 Task: Plan a 3-hour guided stand-up paddleboarding adventure on a serene lake for water sports enthusiasts.
Action: Mouse pressed left at (547, 130)
Screenshot: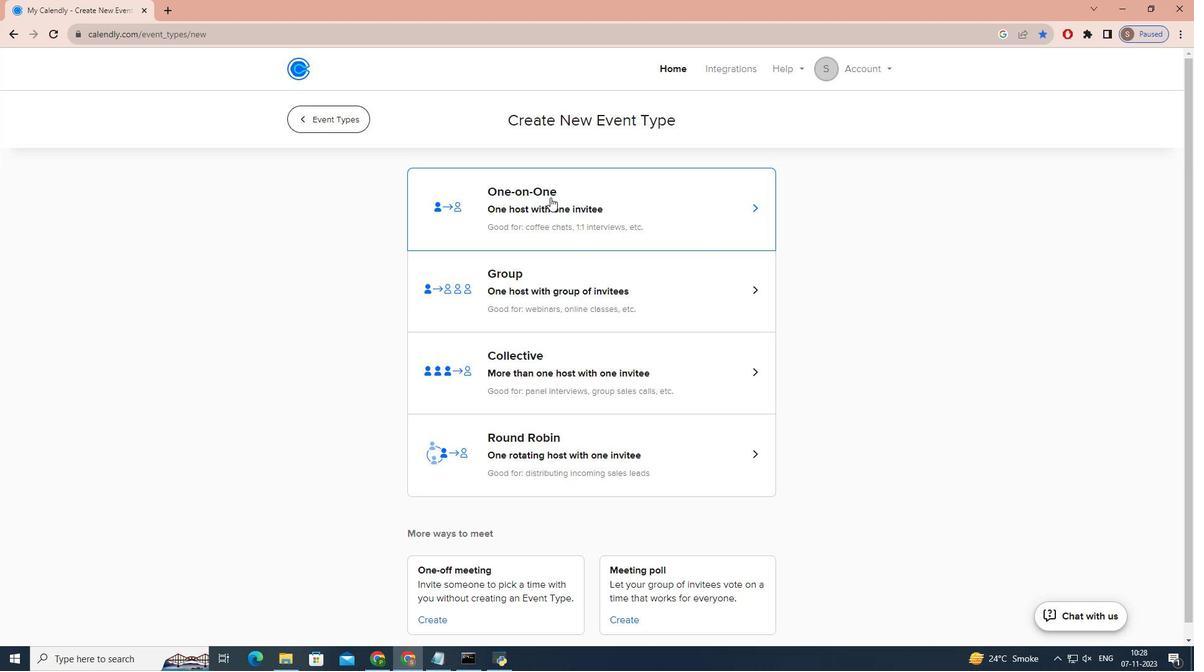 
Action: Key pressed s<Key.caps_lock>ERENE<Key.space><Key.caps_lock>l<Key.caps_lock>AKE<Key.space><Key.caps_lock>s<Key.caps_lock>TAND-<Key.caps_lock>u<Key.caps_lock>P<Key.space><Key.caps_lock>p<Key.caps_lock>ADDLEBOARDING<Key.space><Key.caps_lock>a<Key.caps_lock>DVENTURE
Screenshot: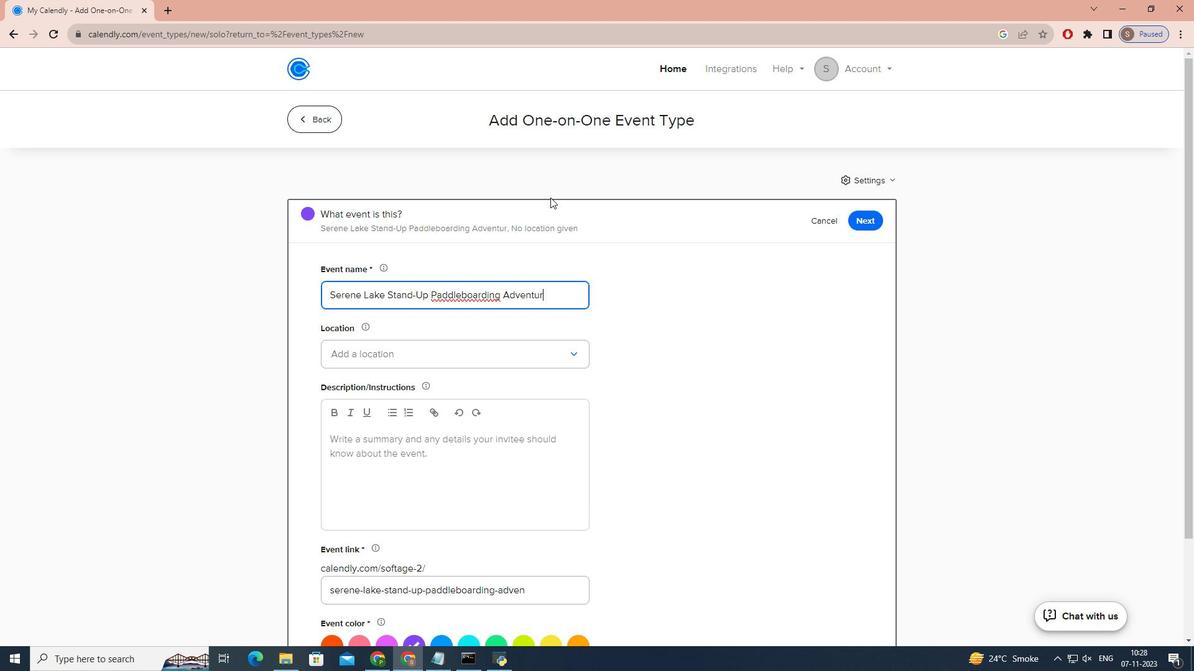 
Action: Mouse moved to (454, 245)
Screenshot: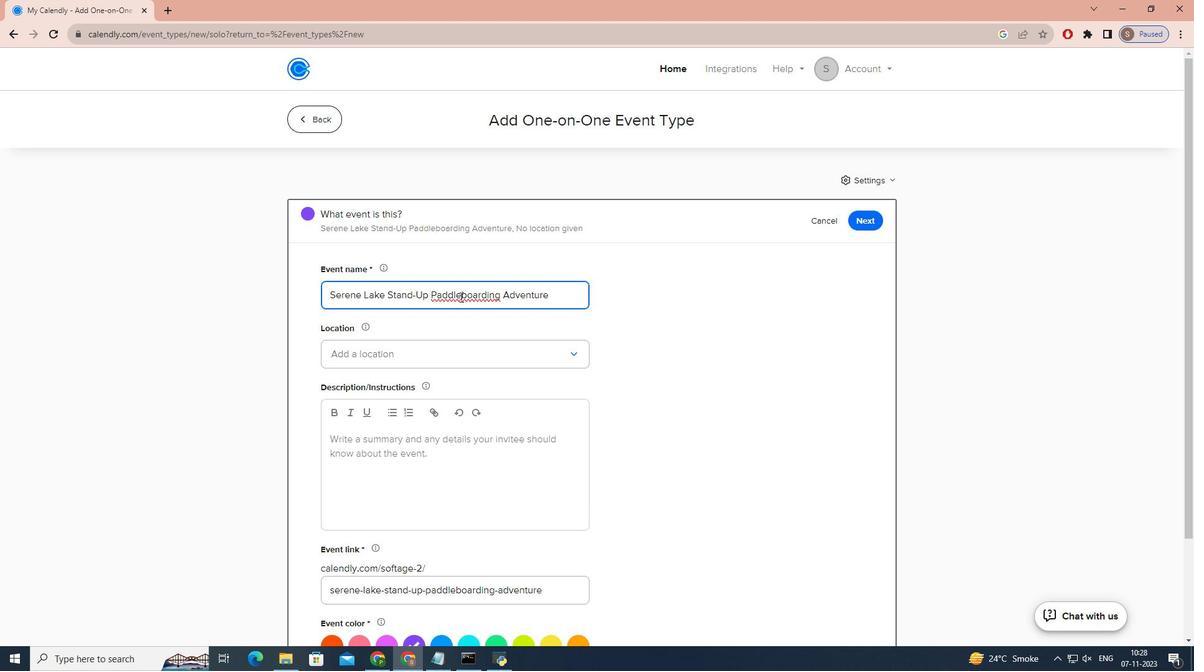 
Action: Mouse pressed left at (454, 245)
Screenshot: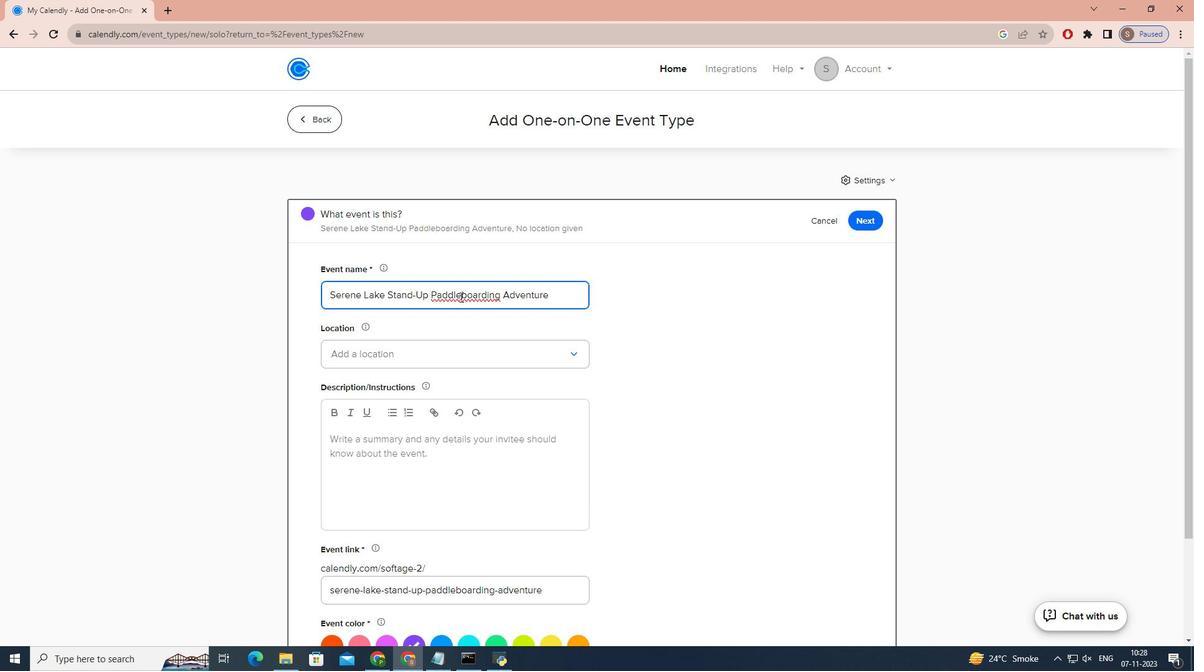 
Action: Mouse moved to (454, 246)
Screenshot: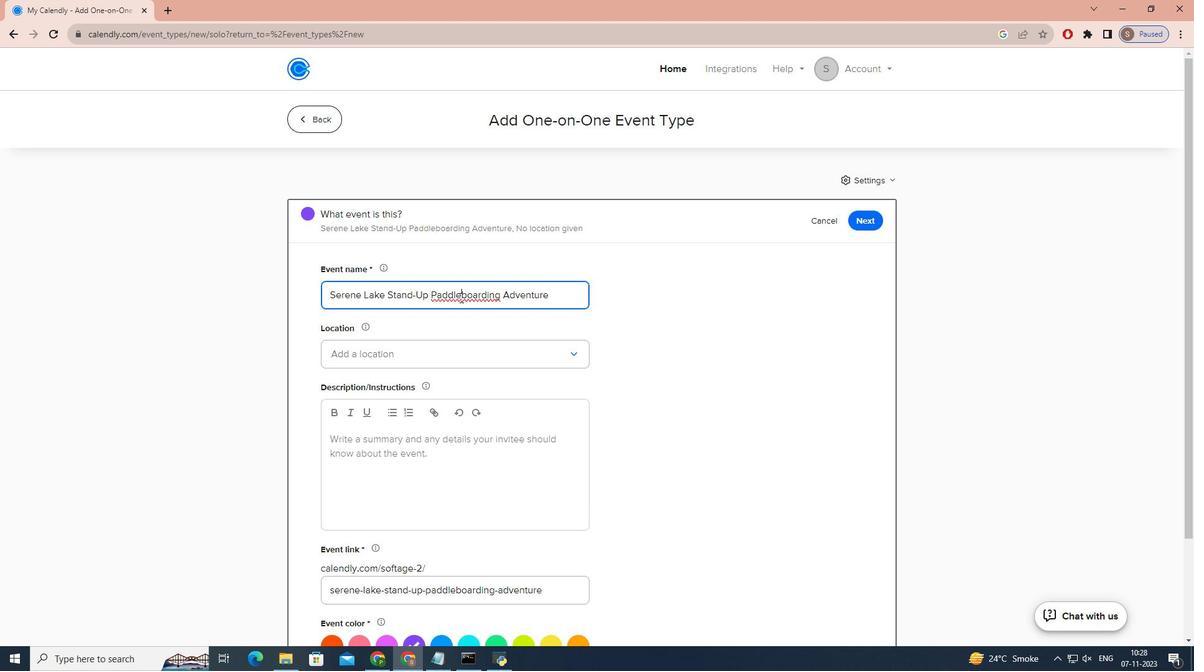 
Action: Key pressed <Key.space>
Screenshot: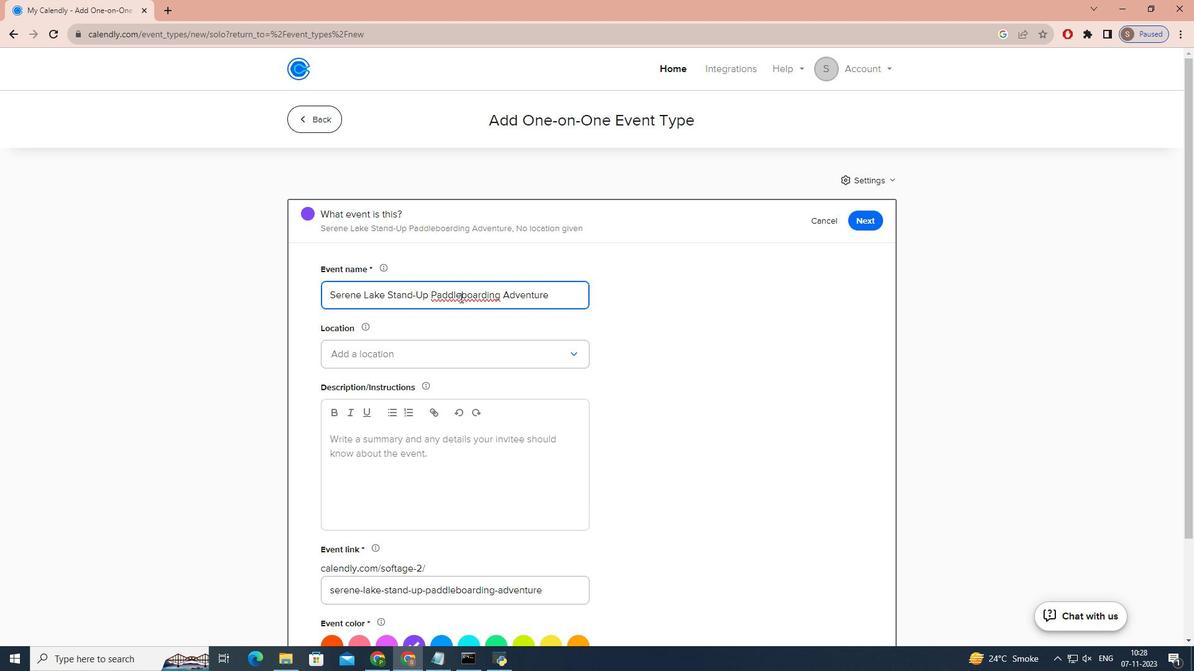 
Action: Mouse moved to (463, 246)
Screenshot: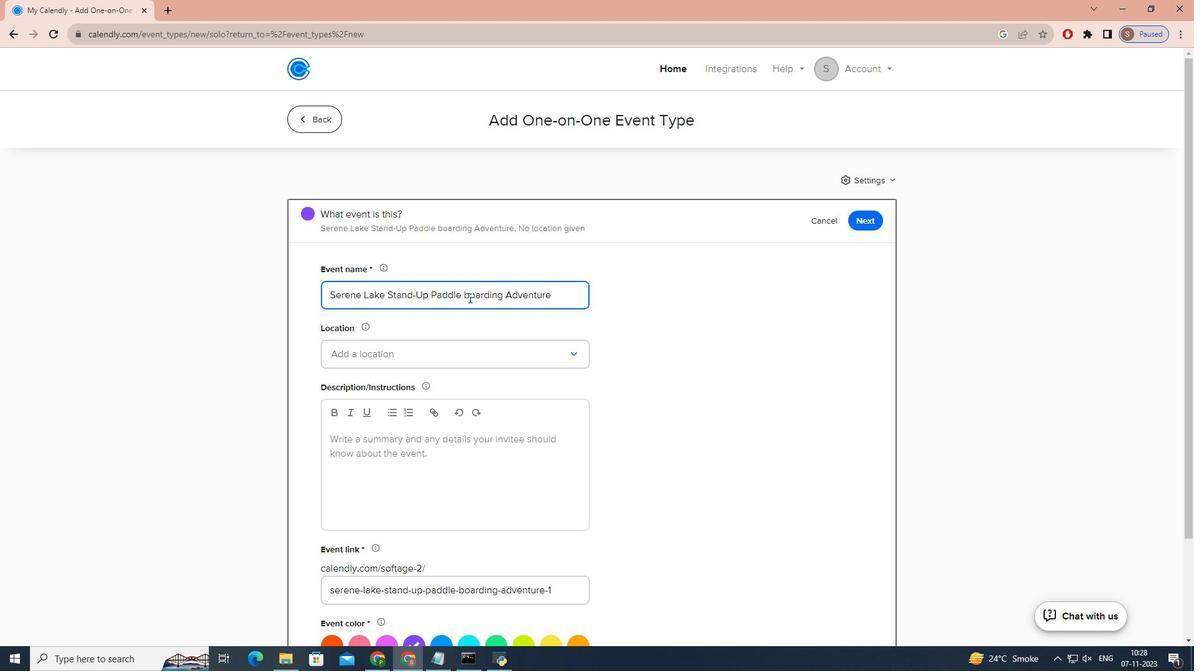 
Action: Mouse pressed left at (463, 246)
Screenshot: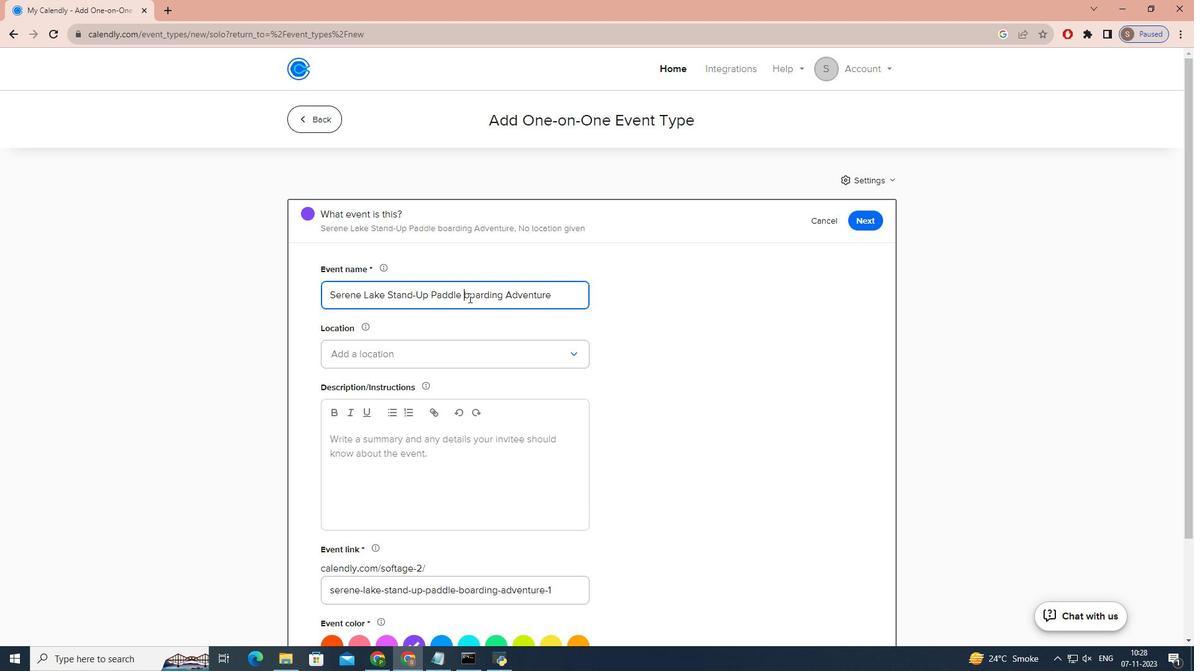 
Action: Mouse moved to (466, 245)
Screenshot: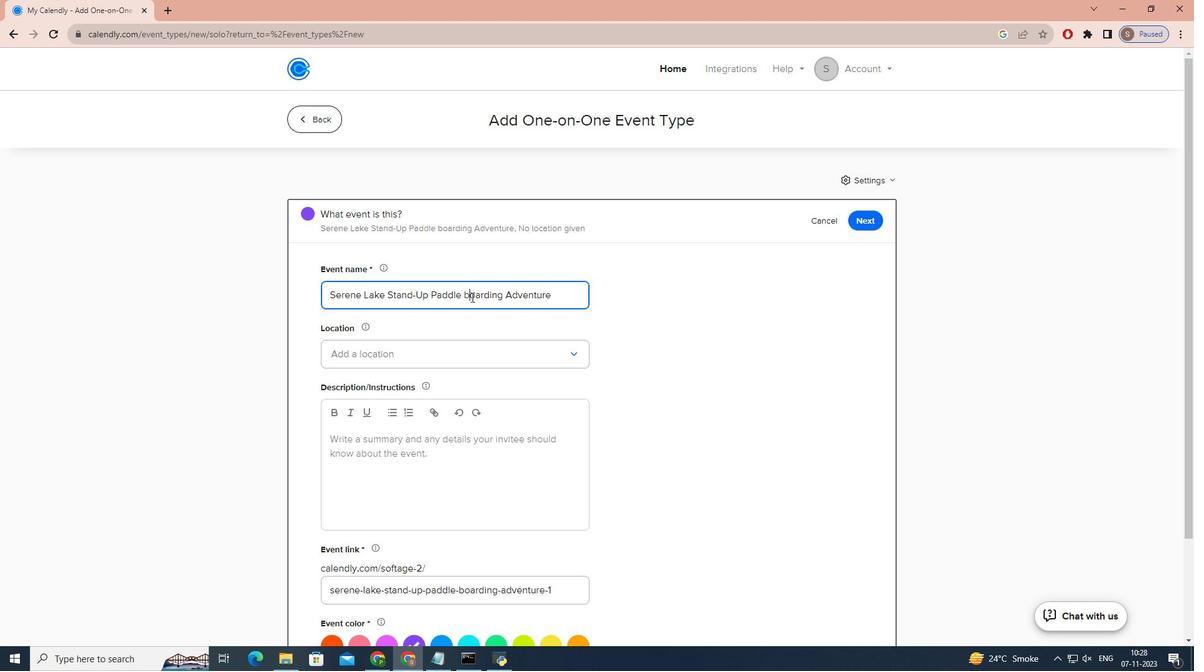 
Action: Key pressed <Key.backspace><Key.caps_lock>b
Screenshot: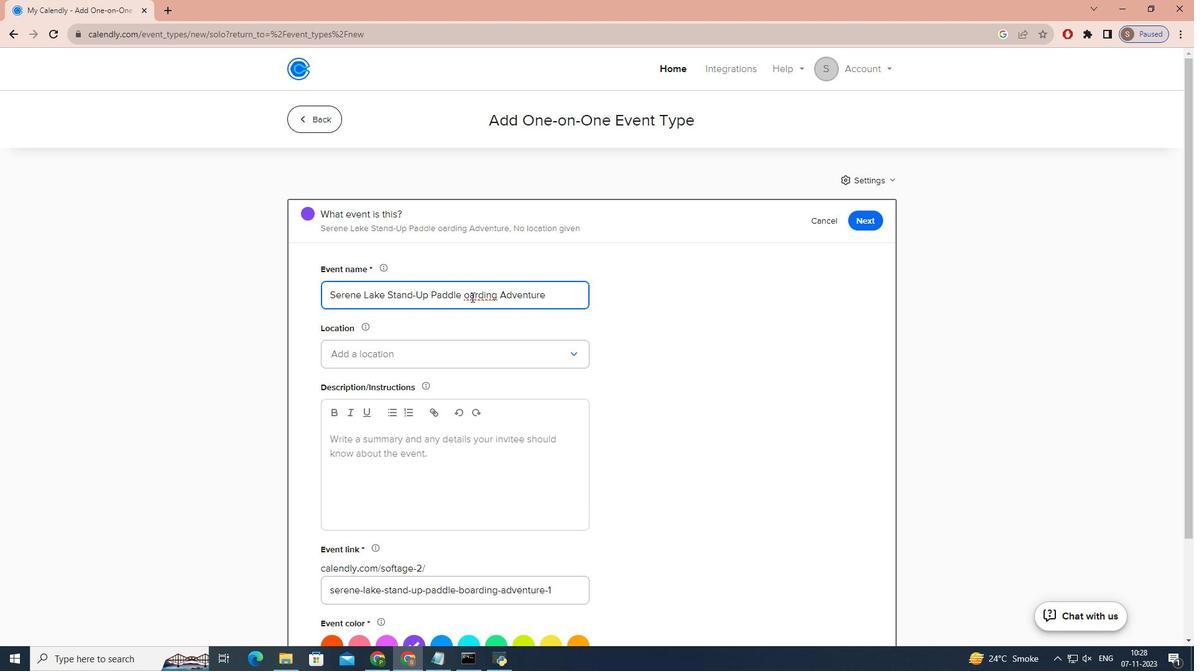 
Action: Mouse moved to (463, 248)
Screenshot: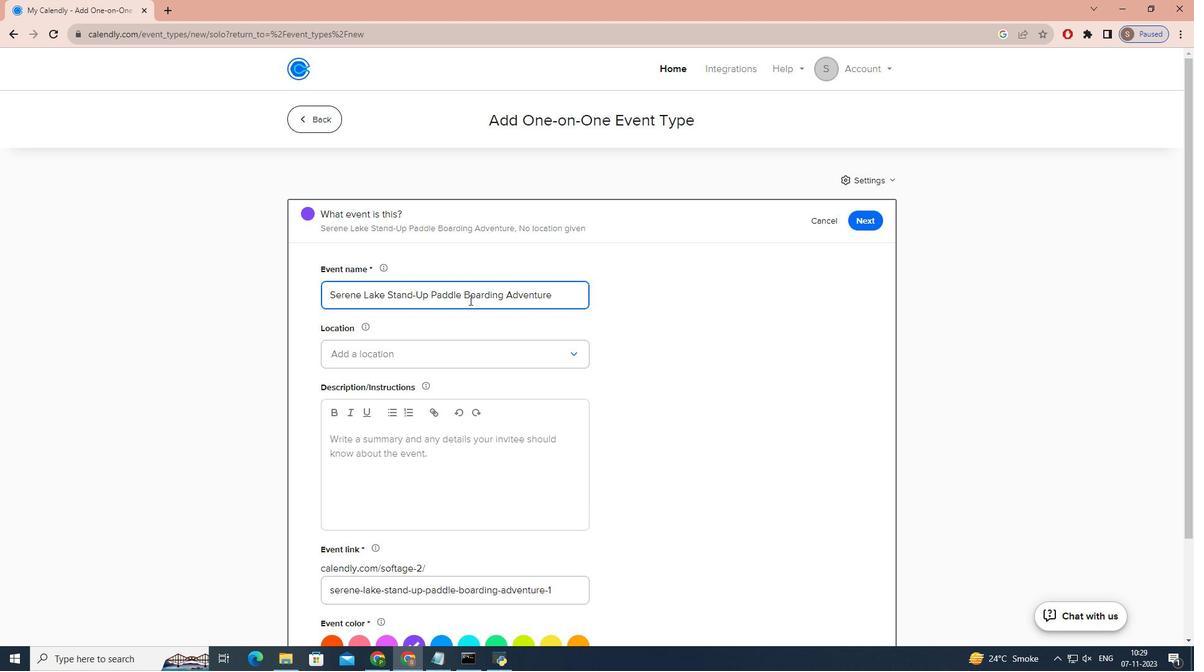 
Action: Key pressed <Key.backspace><Key.backspace>-b<Key.backspace><Key.caps_lock>B
Screenshot: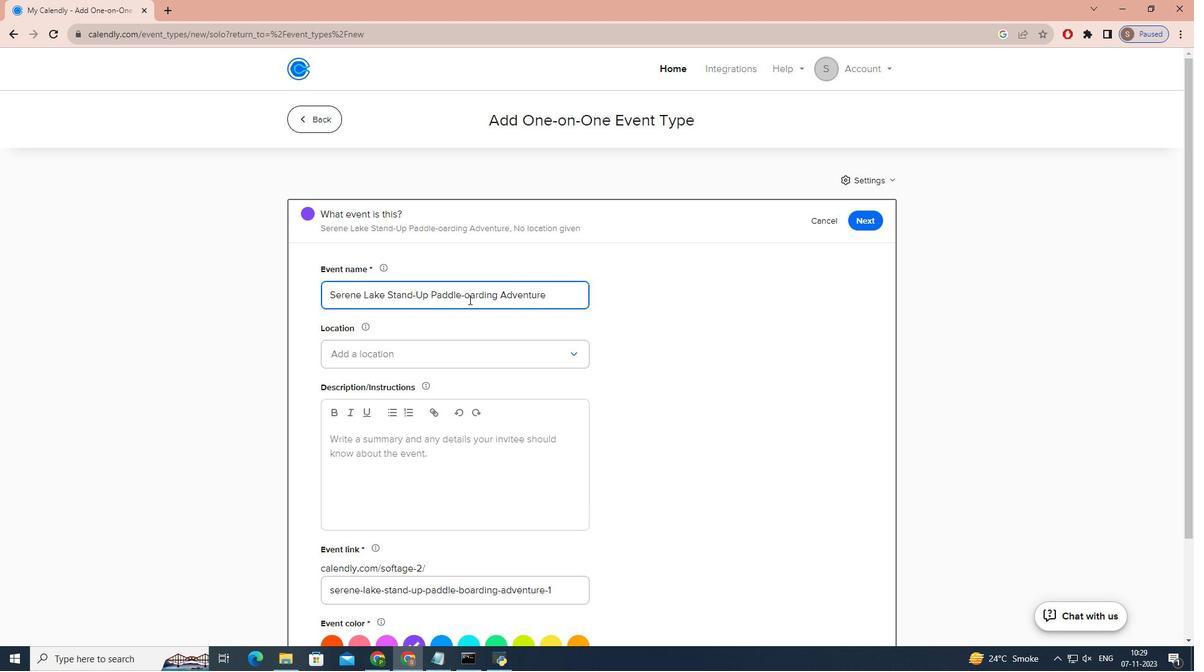 
Action: Mouse moved to (439, 320)
Screenshot: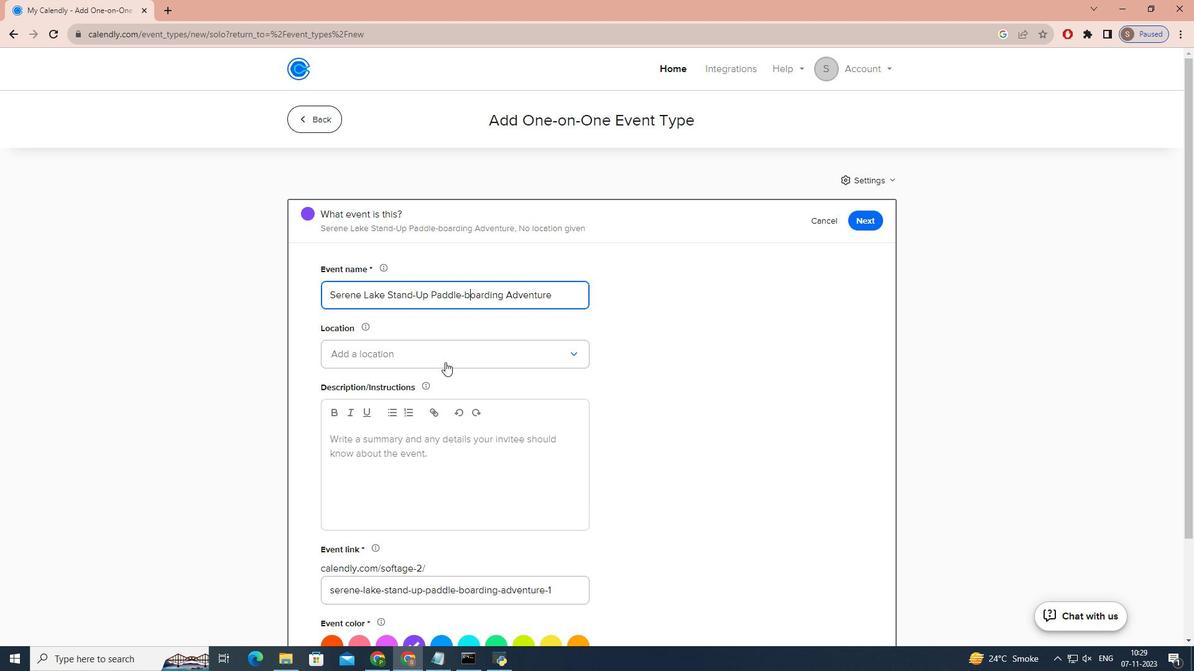 
Action: Mouse pressed left at (439, 320)
Screenshot: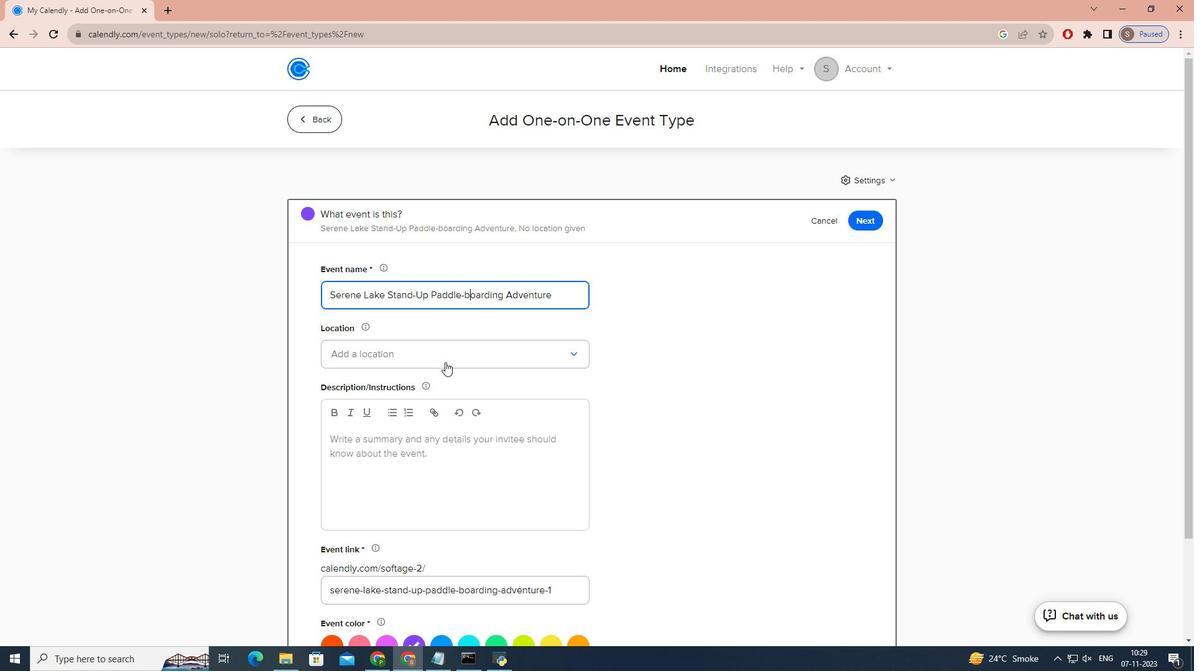
Action: Mouse moved to (425, 359)
Screenshot: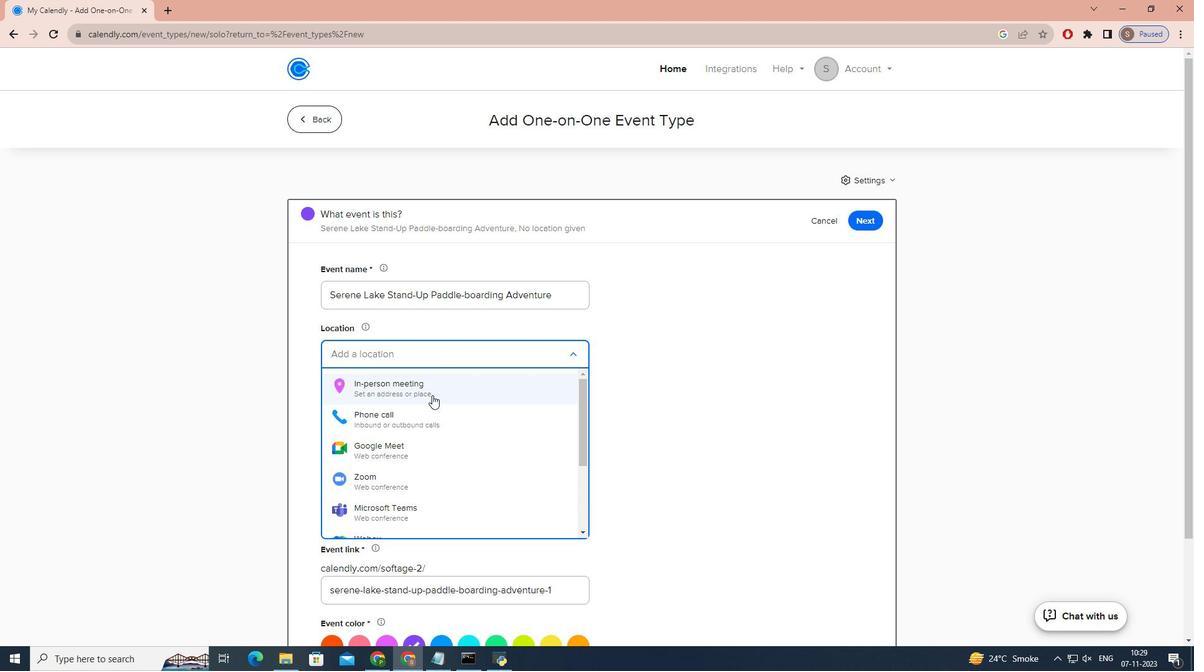 
Action: Mouse pressed left at (425, 359)
Screenshot: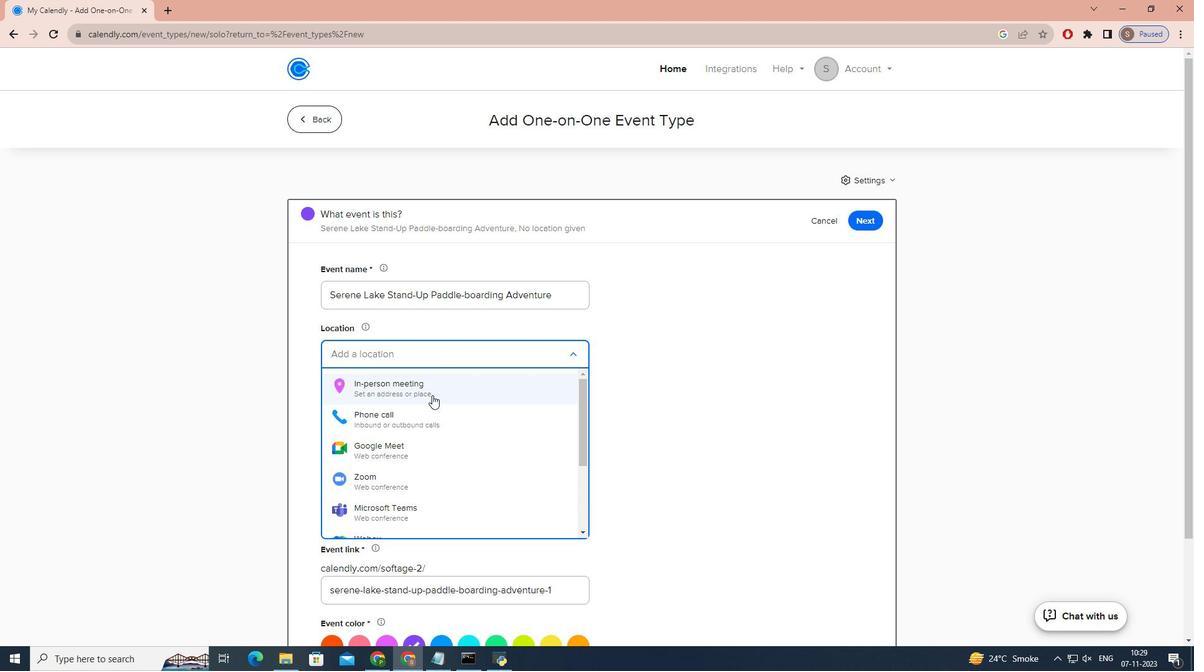 
Action: Mouse moved to (525, 142)
Screenshot: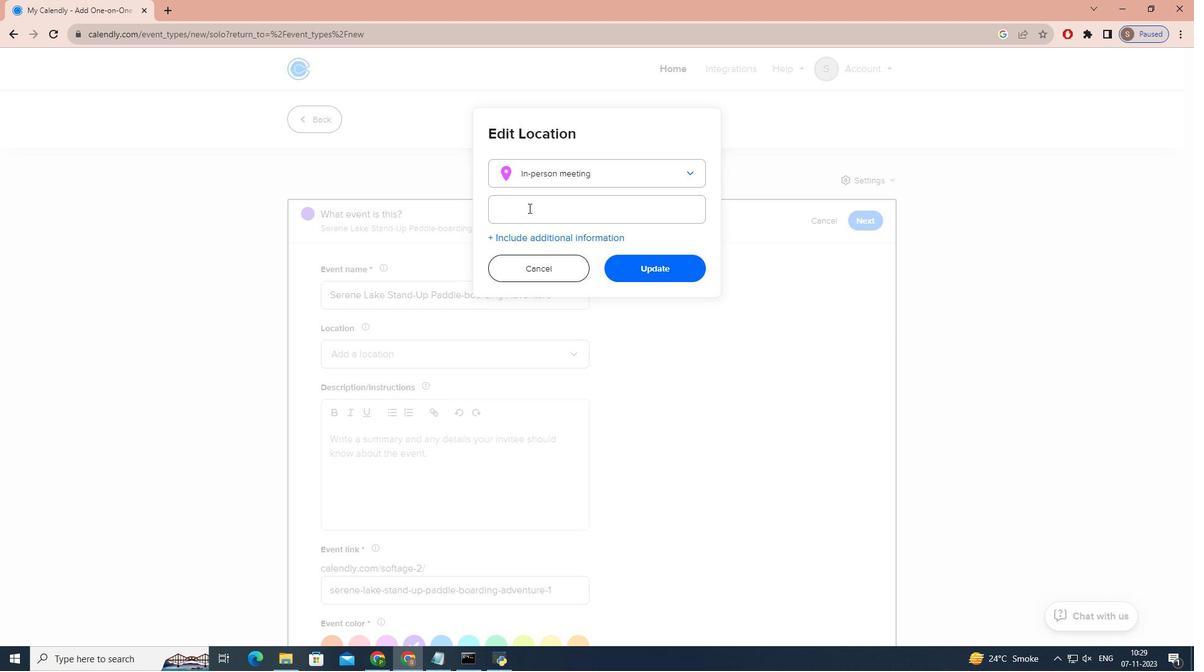 
Action: Mouse pressed left at (525, 142)
Screenshot: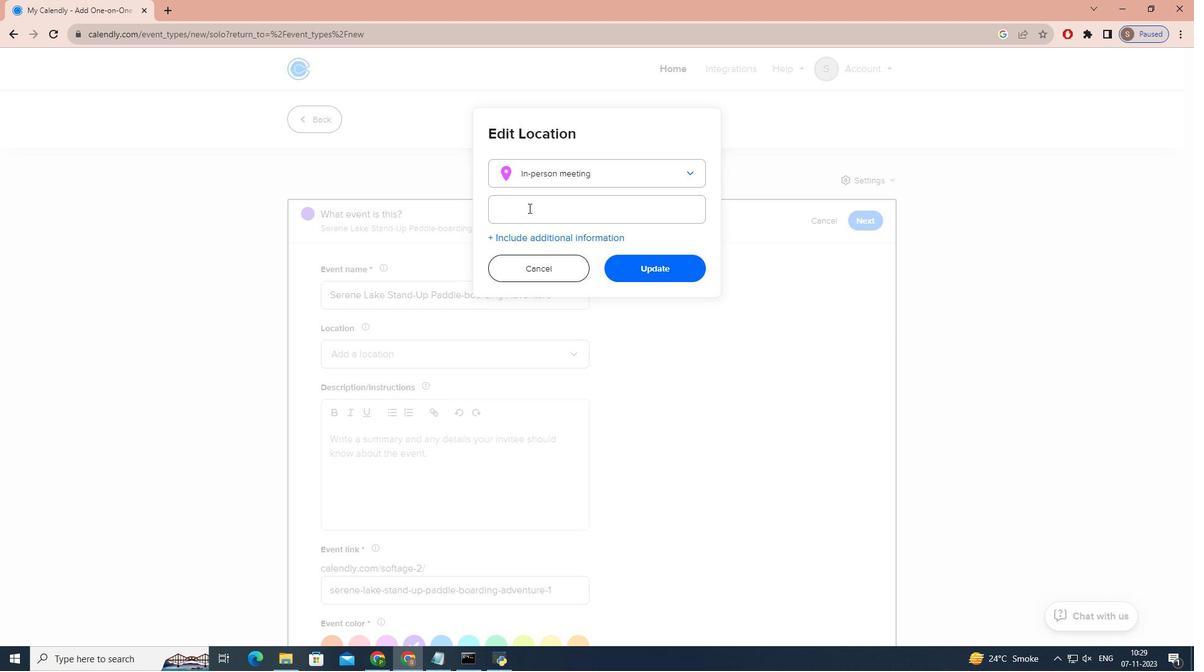 
Action: Key pressed <Key.caps_lock>c<Key.caps_lock>RYSTAL<Key.space><Key.caps_lock>l<Key.caps_lock>AKE,<Key.space><Key.caps_lock>s<Key.caps_lock>AN<Key.space><Key.caps_lock>j<Key.caps_lock>UAN<Key.space><Key.caps_lock>n<Key.caps_lock>ATIONAL<Key.space><Key.caps_lock>f<Key.caps_lock>OREST,<Key.space><Key.caps_lock>c<Key.caps_lock>OLORADO
Screenshot: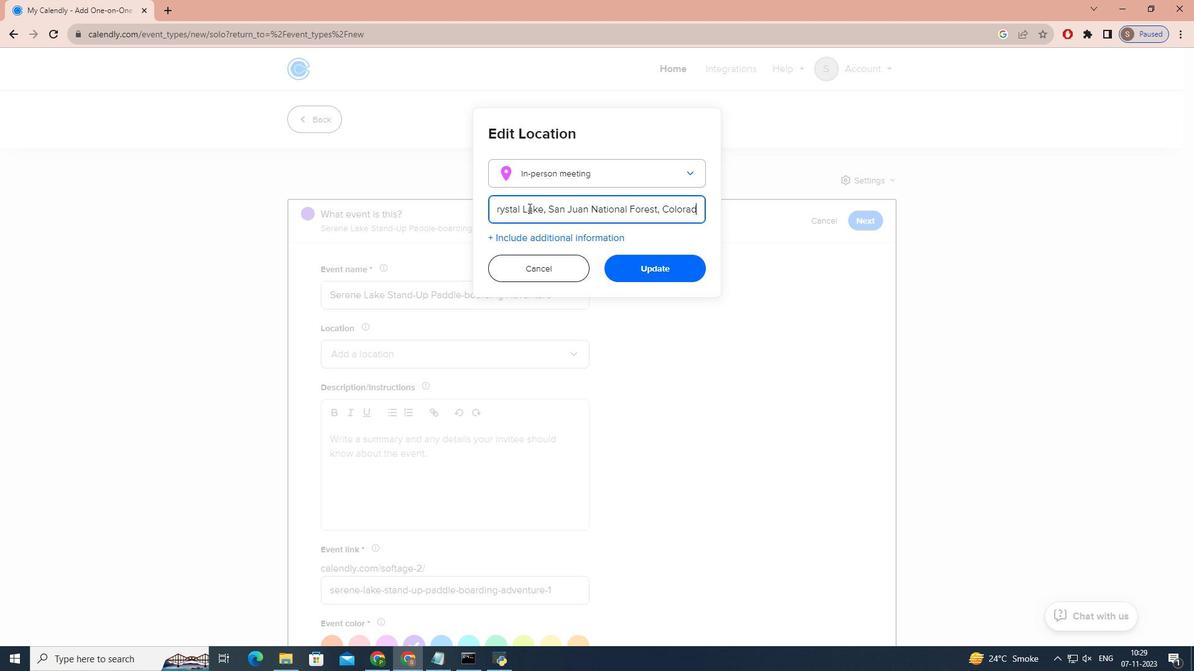 
Action: Mouse moved to (672, 224)
Screenshot: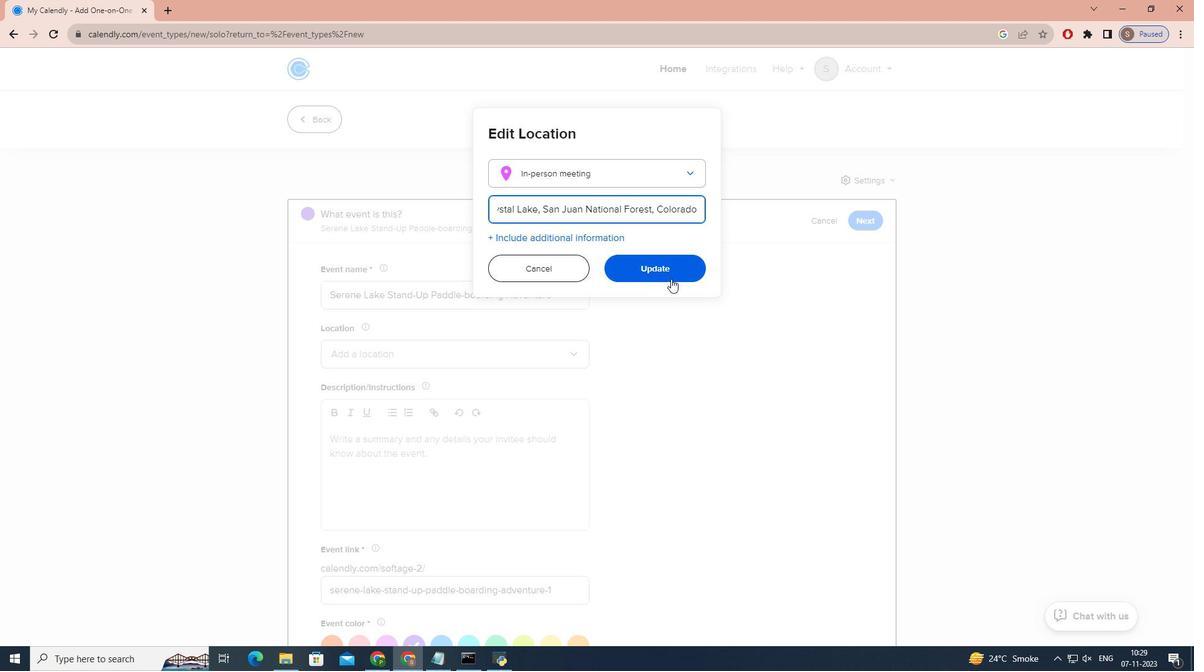 
Action: Mouse pressed left at (672, 224)
Screenshot: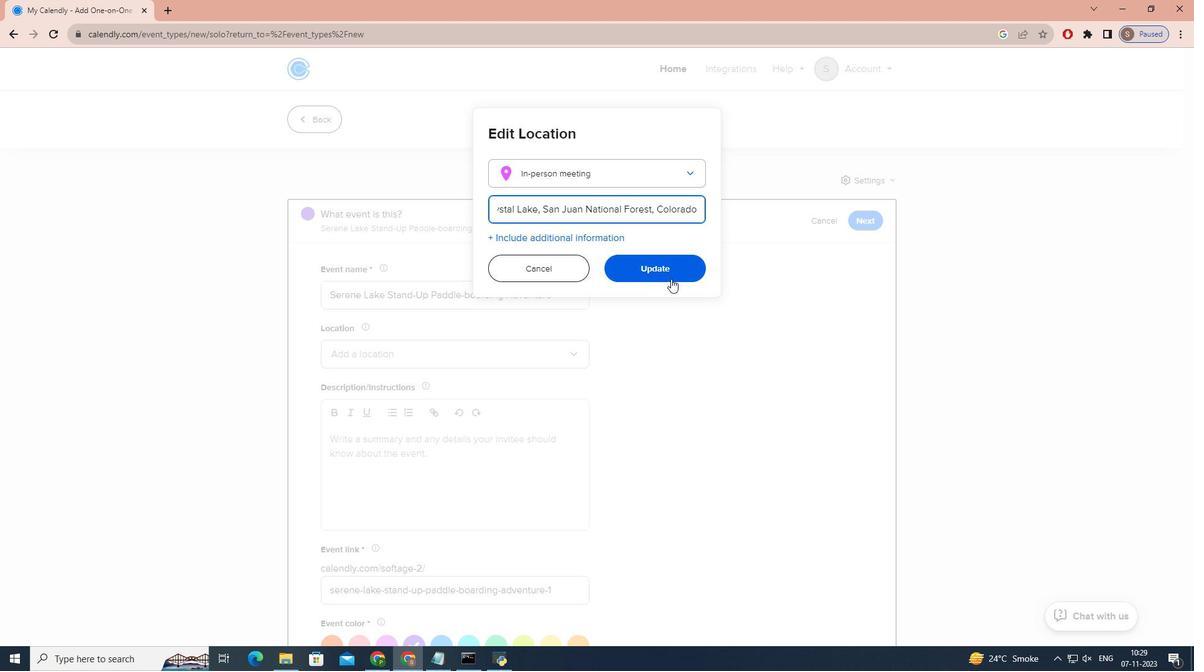 
Action: Mouse moved to (435, 462)
Screenshot: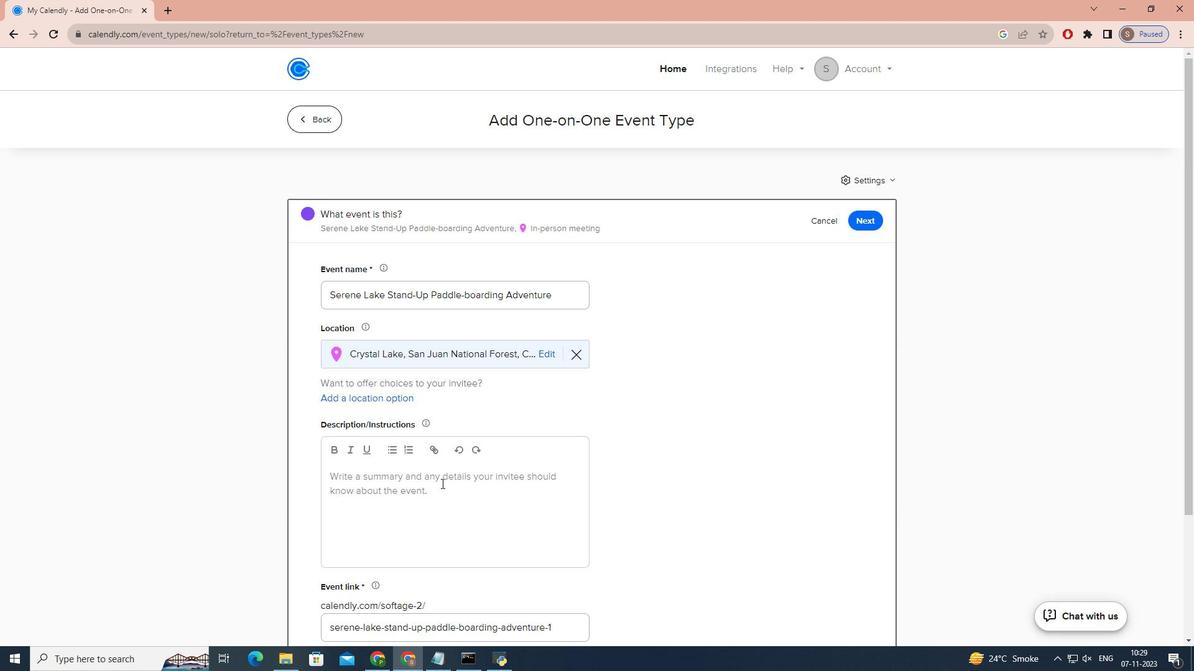 
Action: Mouse pressed left at (435, 462)
Screenshot: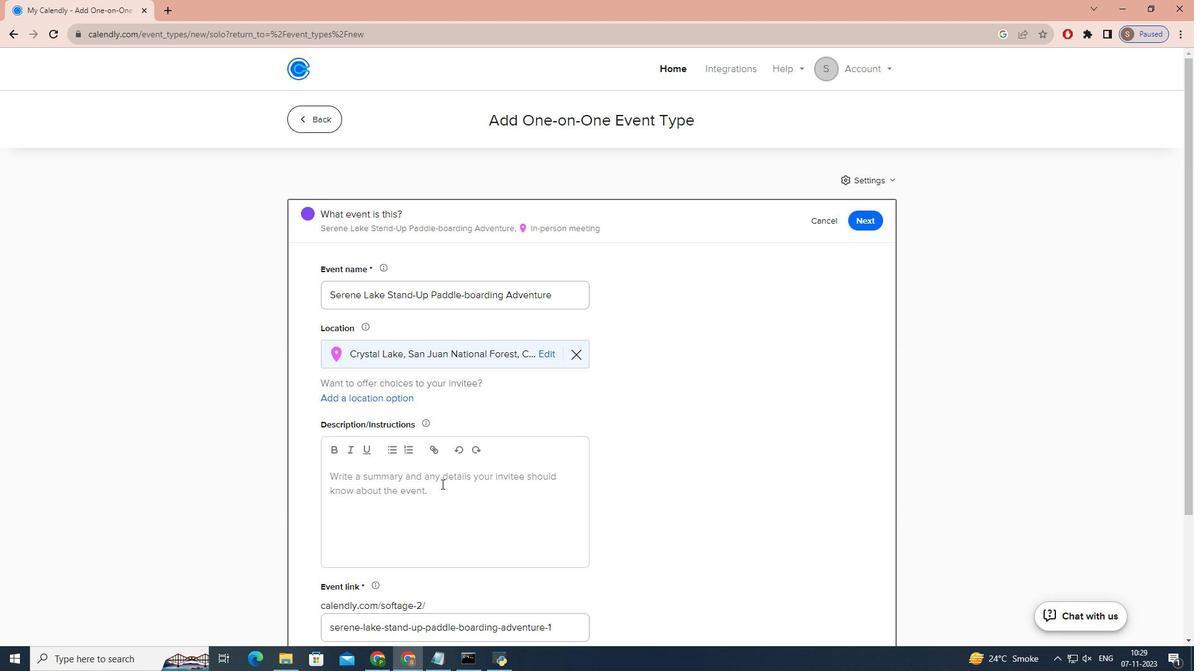 
Action: Mouse moved to (437, 463)
Screenshot: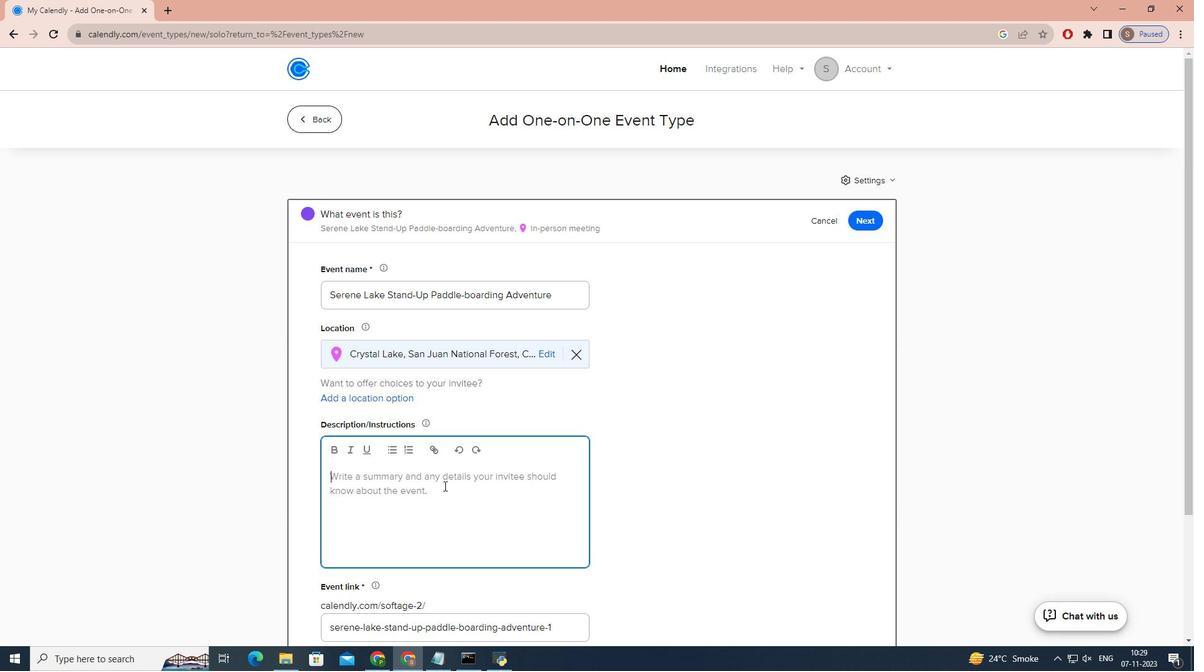 
Action: Key pressed <Key.caps_lock>d<Key.caps_lock>IVE<Key.space>INTO<Key.space>A<Key.space>WORLD<Key.space>OF<Key.space>SERENITY<Key.space>AND<Key.space>ADVENTURE<Key.space>WITH<Key.space>OUR<Key.space>GUIDED<Key.space>STAND-UP<Key.space>PADDLEBOARDING<Key.space>EXPERIECNE
Screenshot: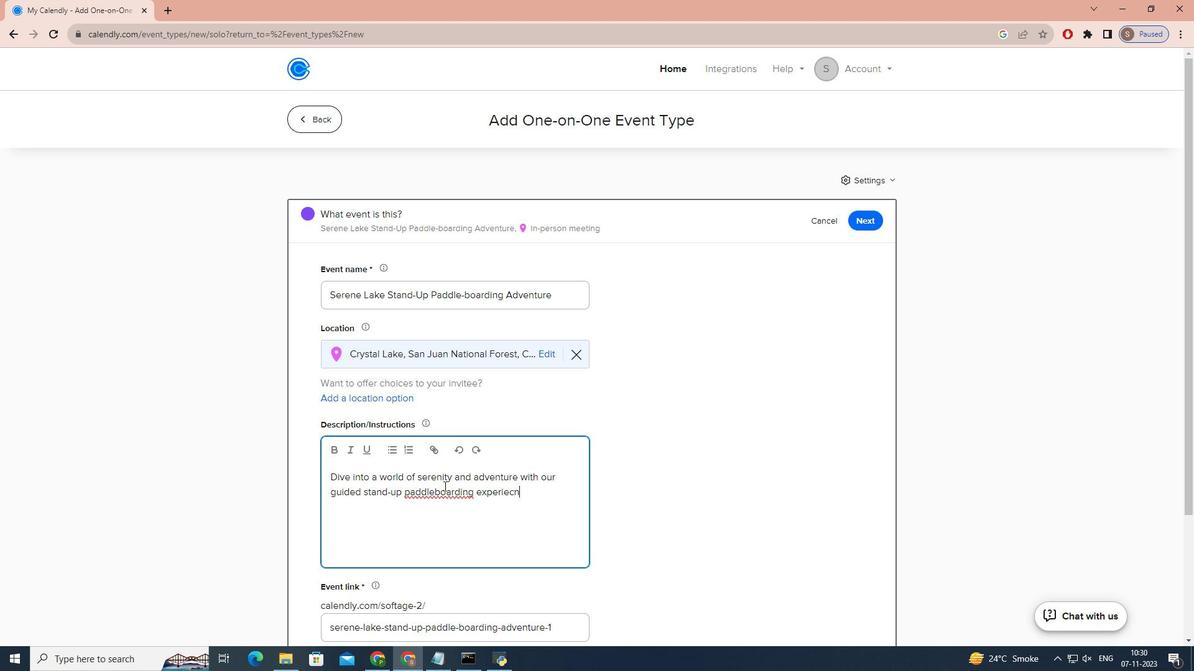 
Action: Mouse moved to (424, 468)
Screenshot: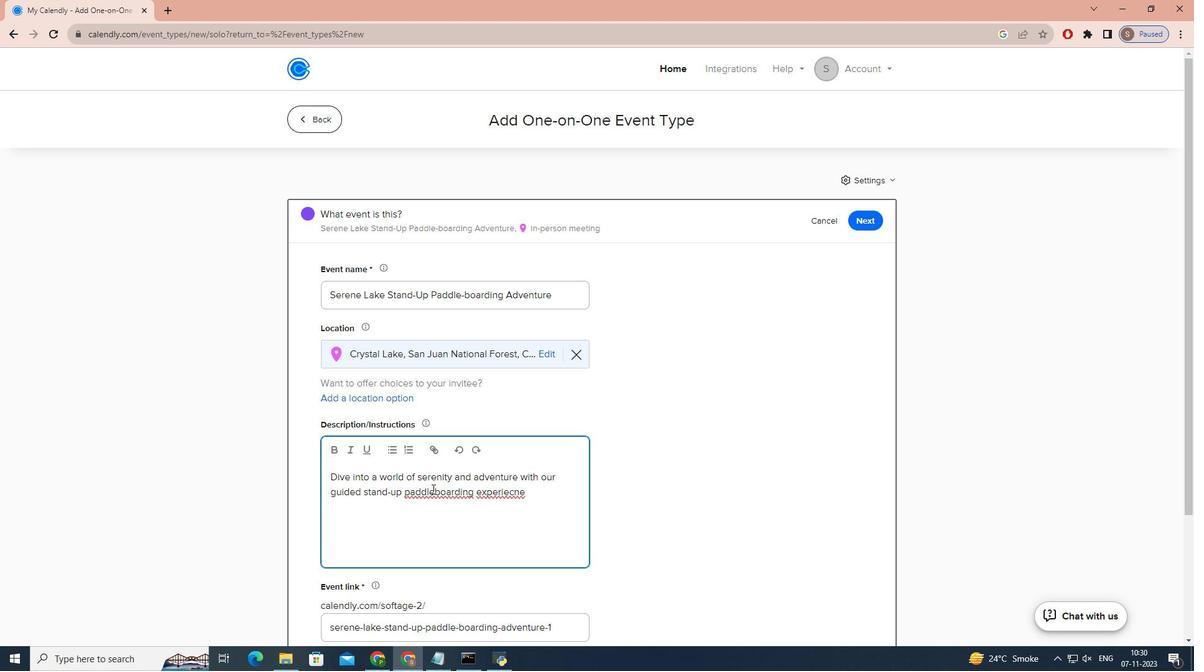 
Action: Mouse pressed left at (424, 468)
Screenshot: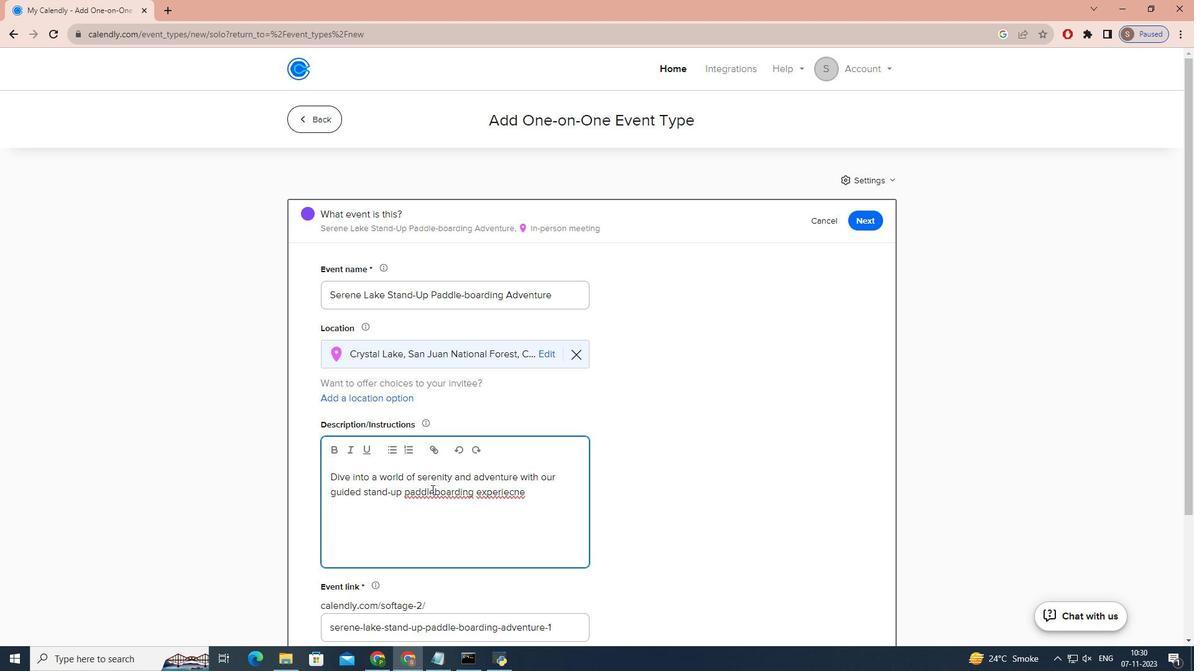 
Action: Mouse moved to (431, 472)
Screenshot: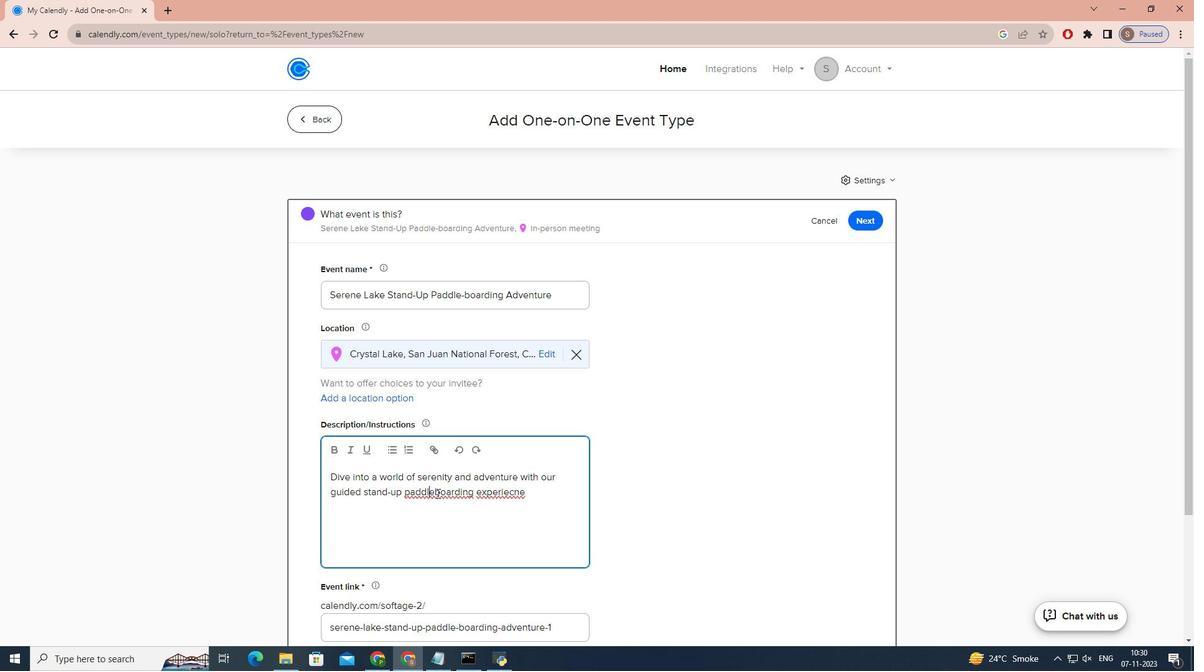 
Action: Mouse pressed left at (431, 472)
Screenshot: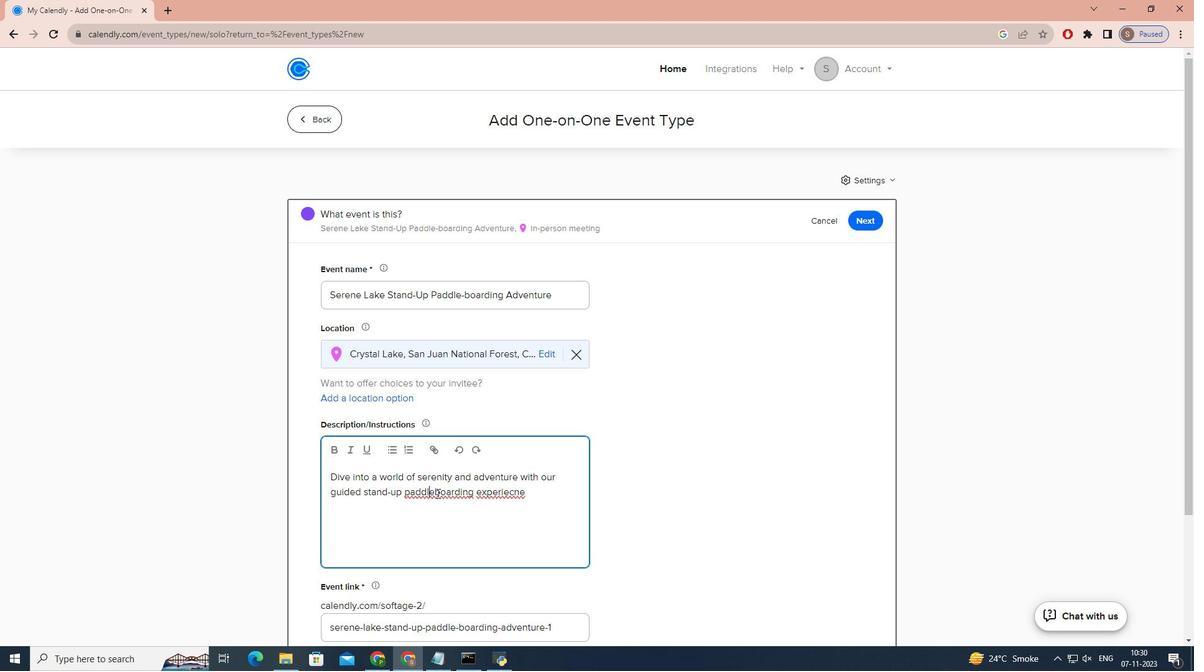 
Action: Mouse moved to (427, 472)
Screenshot: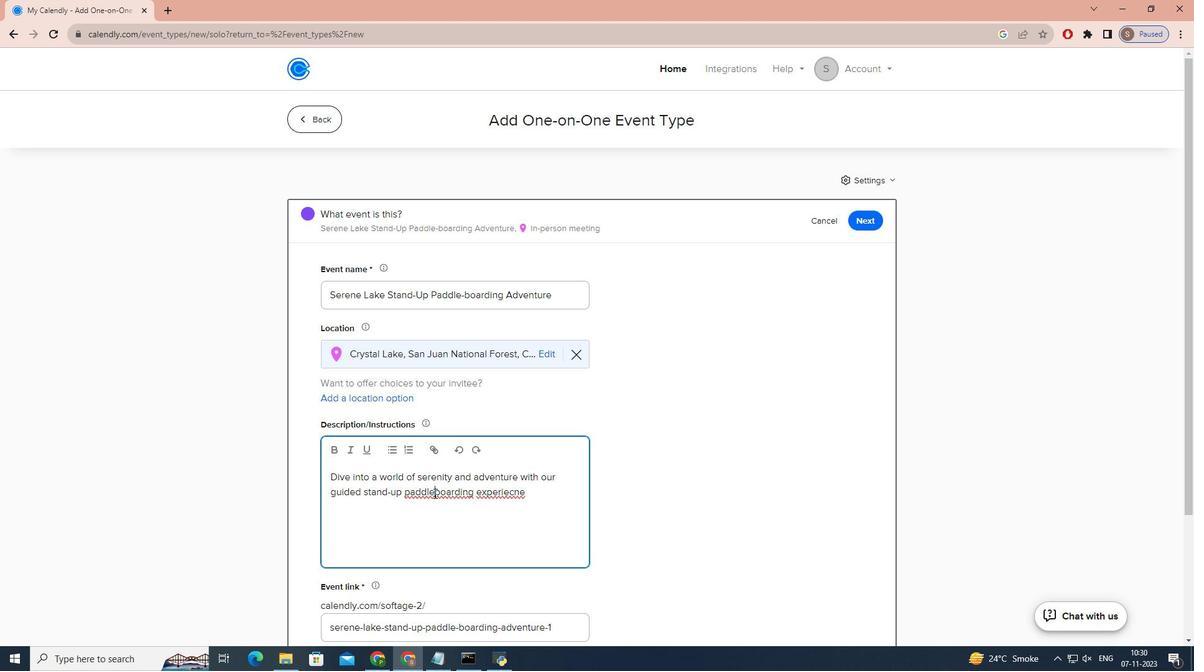 
Action: Key pressed -
Screenshot: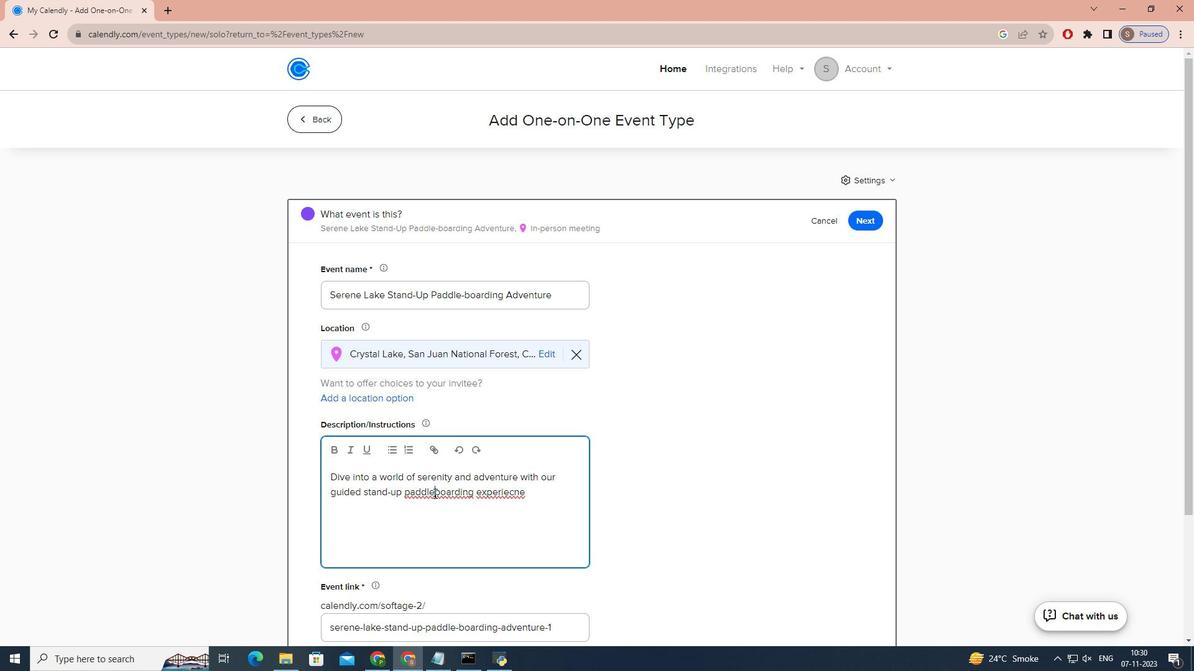 
Action: Mouse moved to (513, 472)
Screenshot: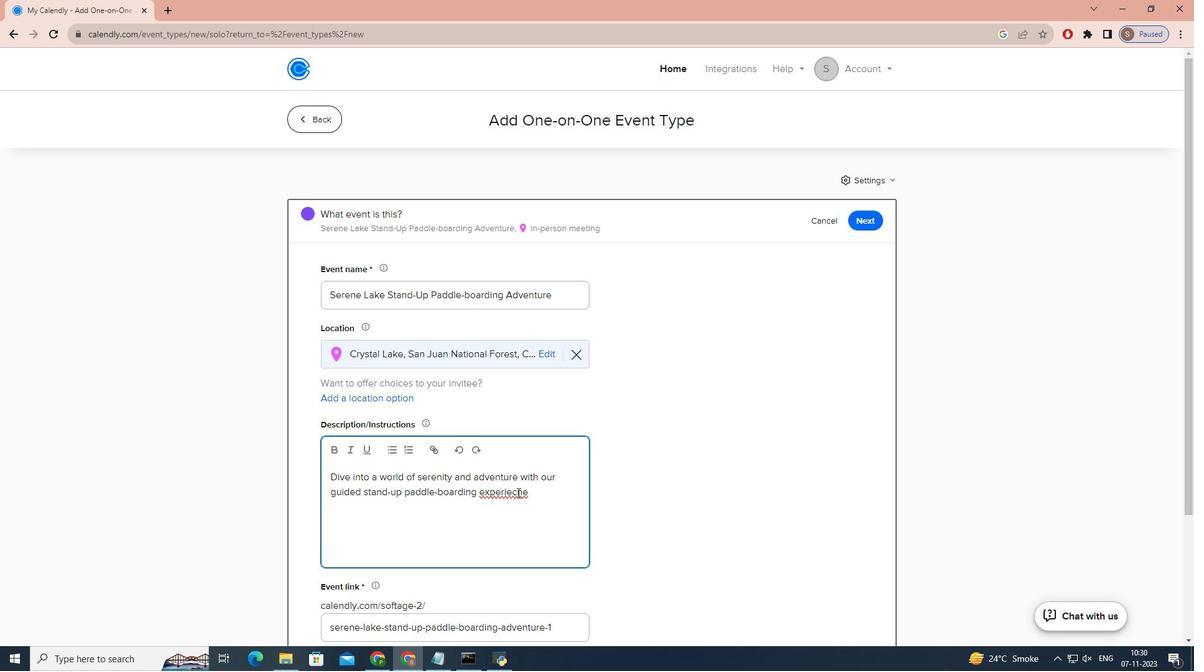 
Action: Mouse pressed left at (513, 472)
Screenshot: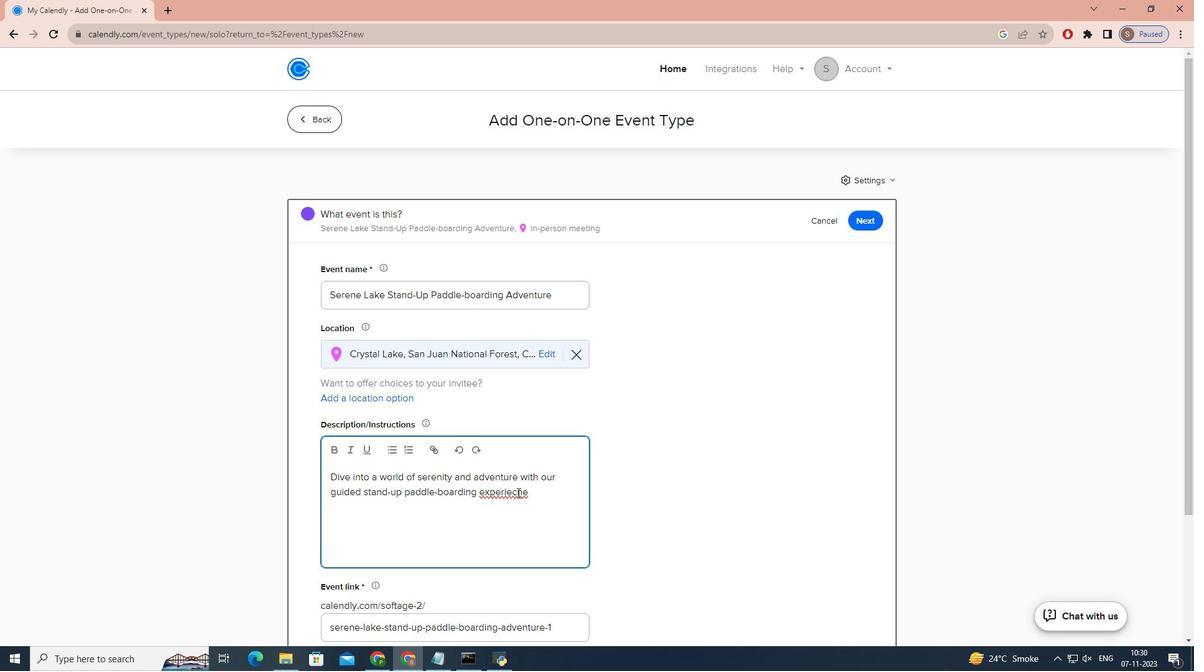 
Action: Key pressed <Key.backspace><Key.right>C
Screenshot: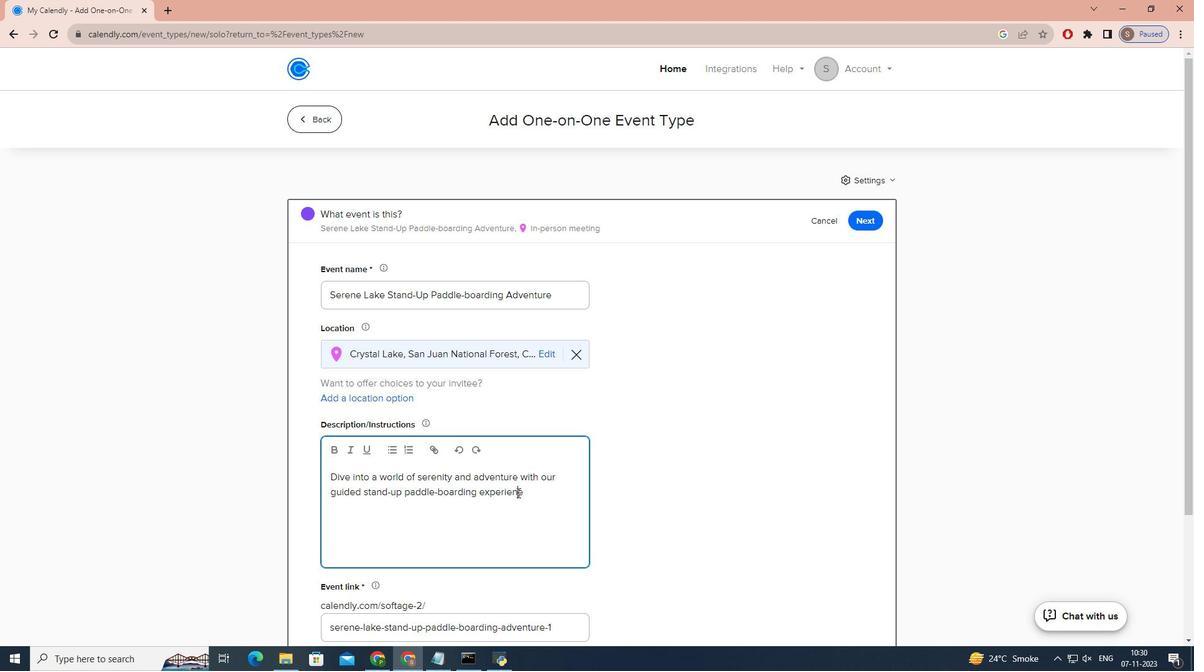 
Action: Mouse moved to (538, 480)
Screenshot: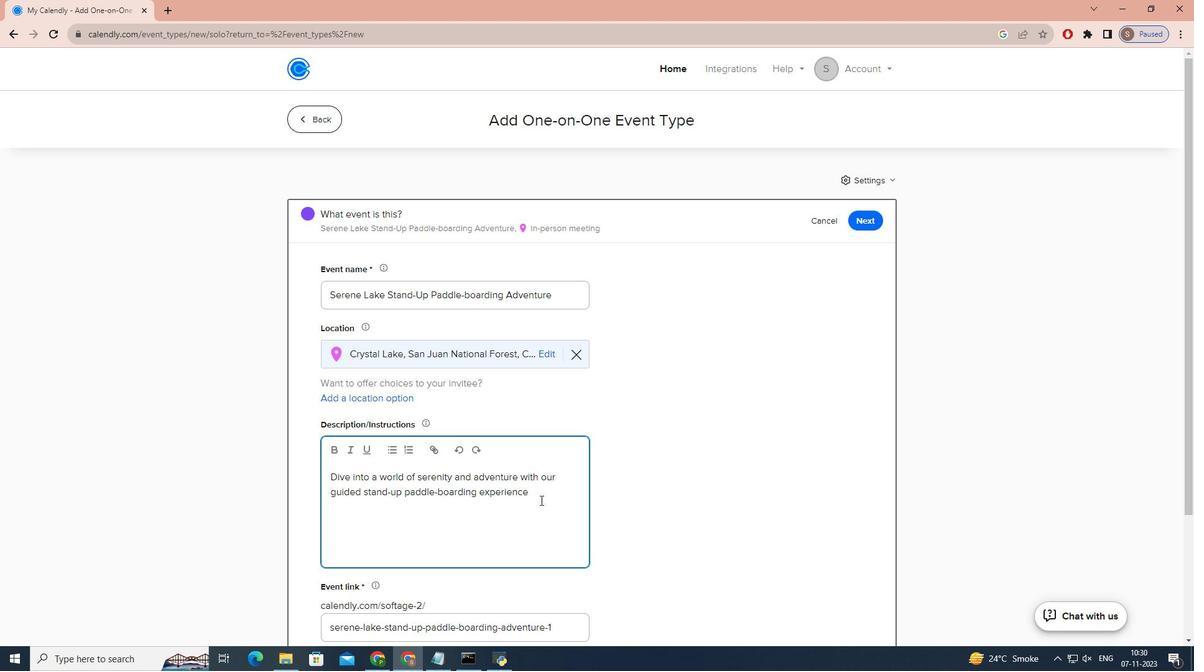
Action: Mouse pressed left at (538, 480)
Screenshot: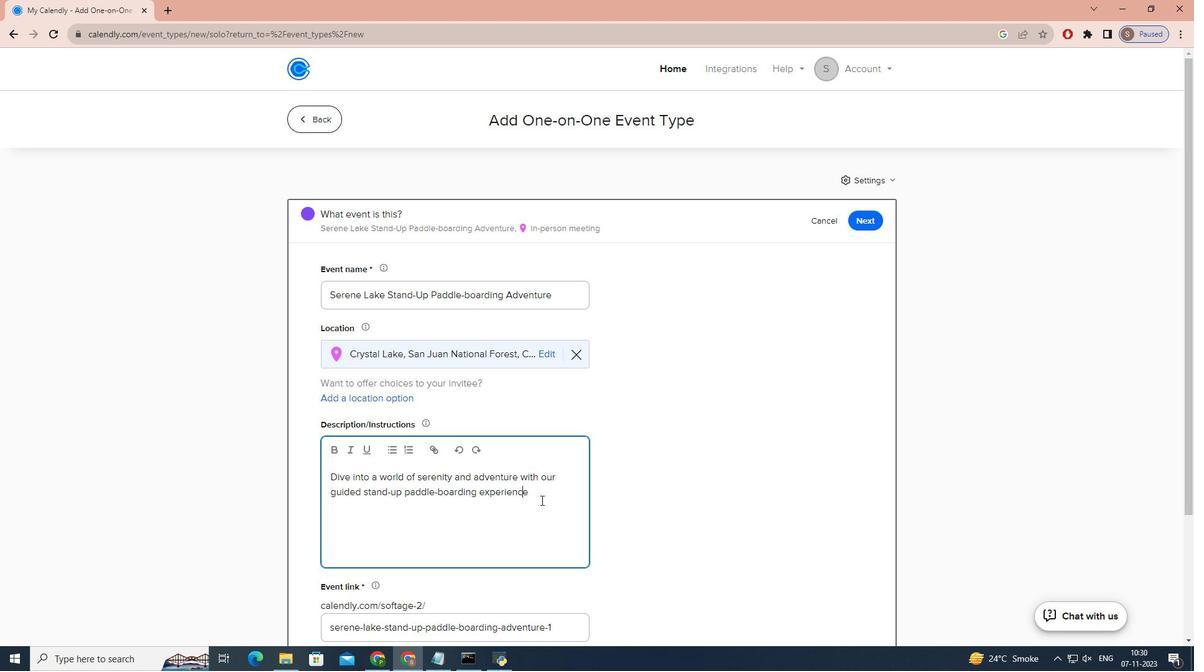 
Action: Key pressed <Key.space>ON<Key.space>THE<Key.space>MESMERIZING<Key.space><Key.caps_lock>c<Key.caps_lock>RYSTAL<Key.space><Key.caps_lock>l<Key.caps_lock>AKE.<Key.space><Key.caps_lock>t<Key.caps_lock>HIS<Key.space>ISN'T<Key.space>JUST<Key.space>A<Key.space>PADDLE<Key.space>ON<Key.space>THE<Key.space>WATER;<Key.space>IT'S<Key.space>AN<Key.space>EXCAPE<Key.space>TO<Key.space>TRANQULITY
Screenshot: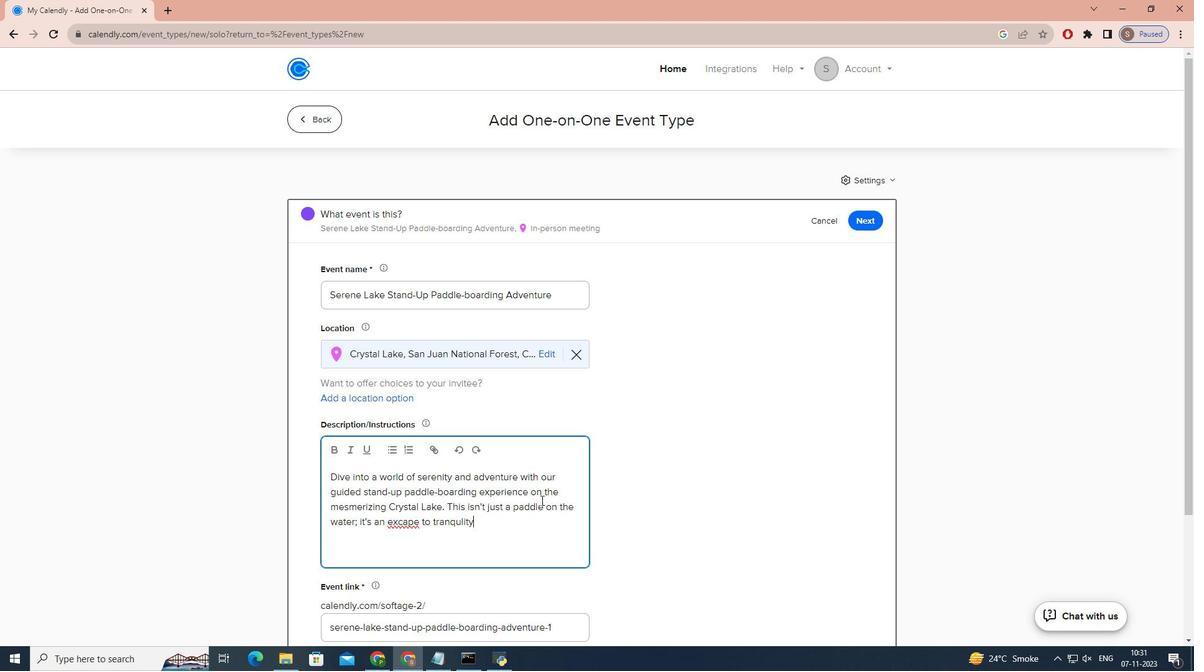
Action: Mouse moved to (387, 513)
Screenshot: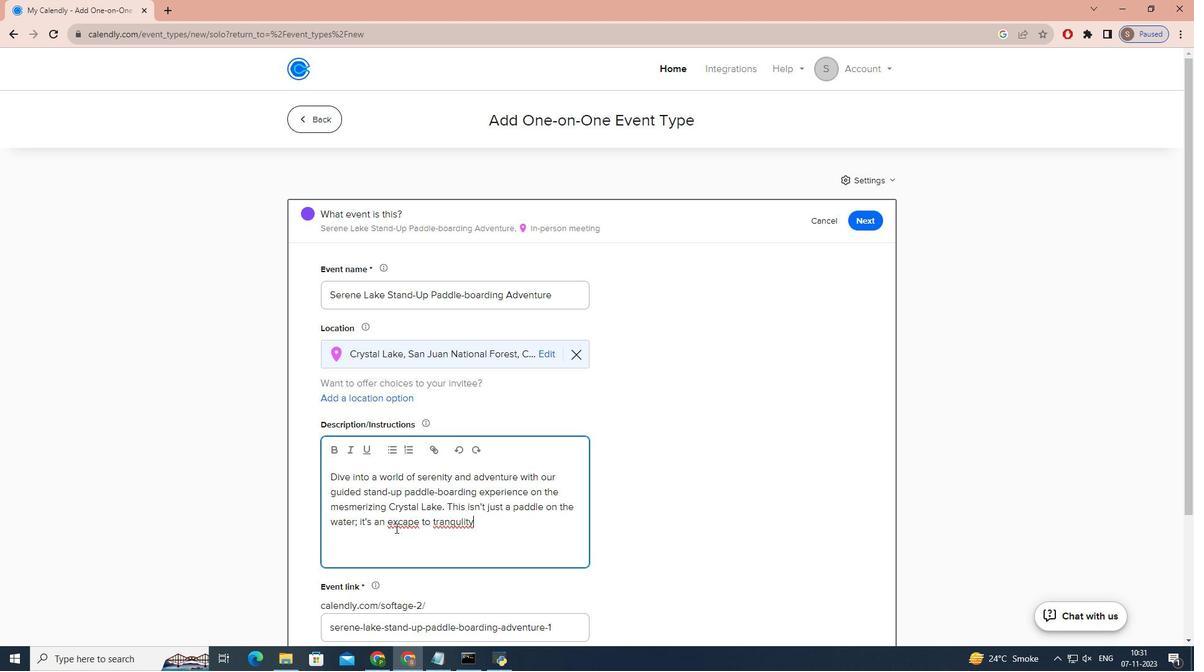 
Action: Mouse pressed left at (387, 513)
Screenshot: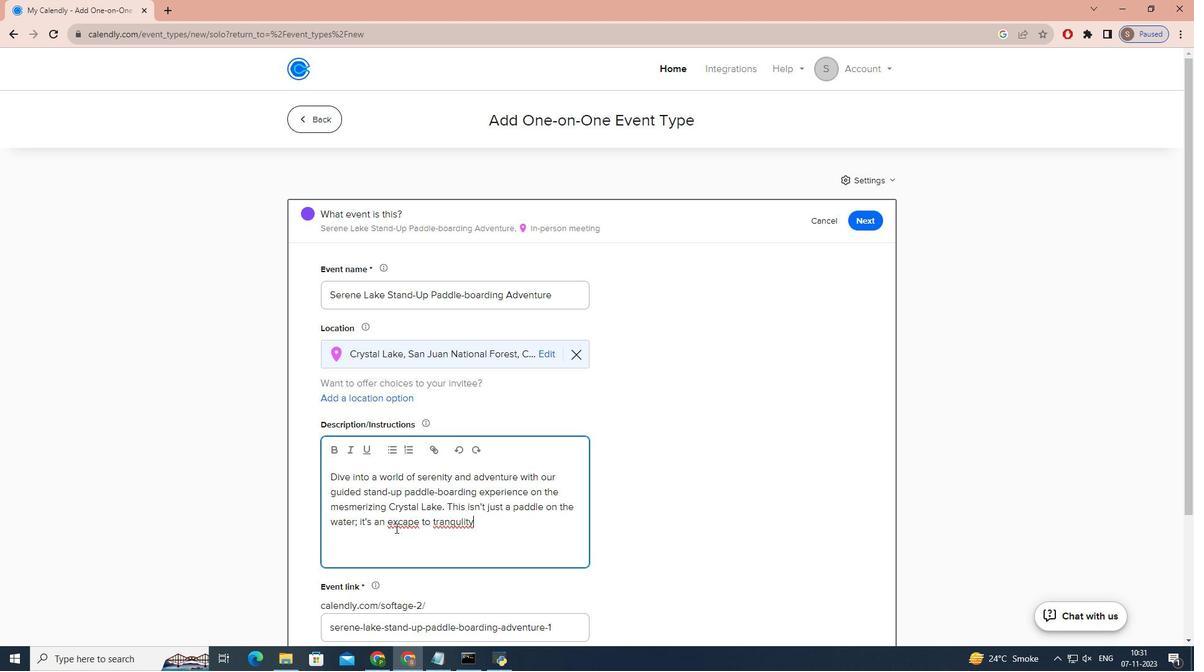 
Action: Mouse moved to (388, 513)
Screenshot: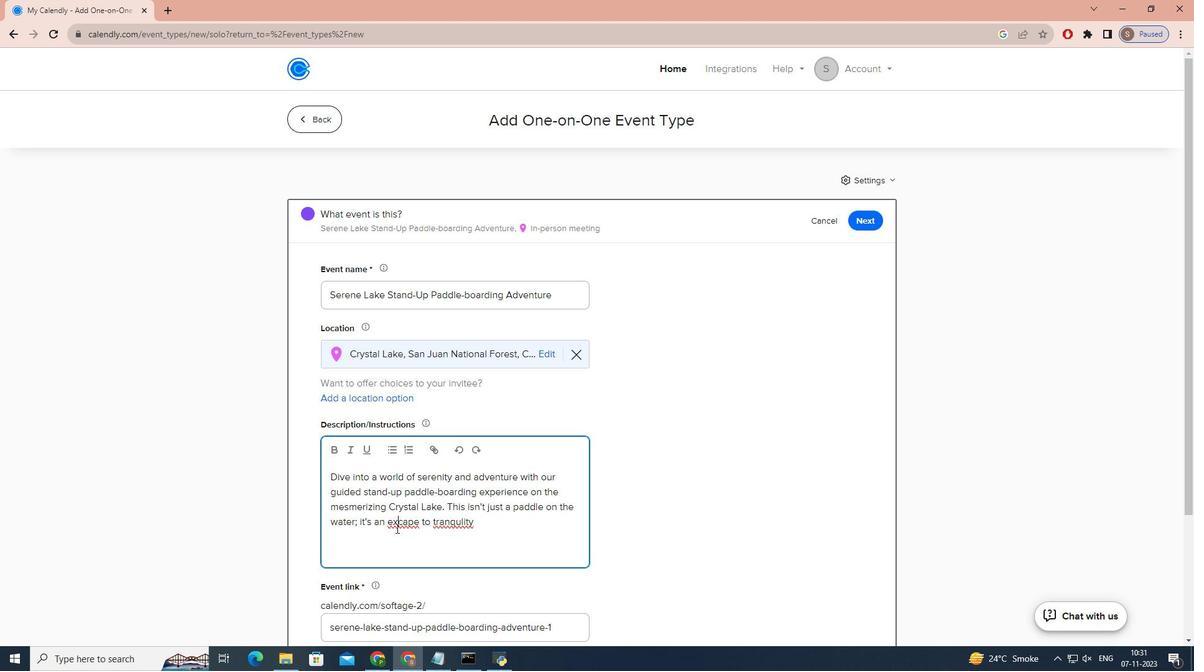 
Action: Key pressed <Key.backspace>S
Screenshot: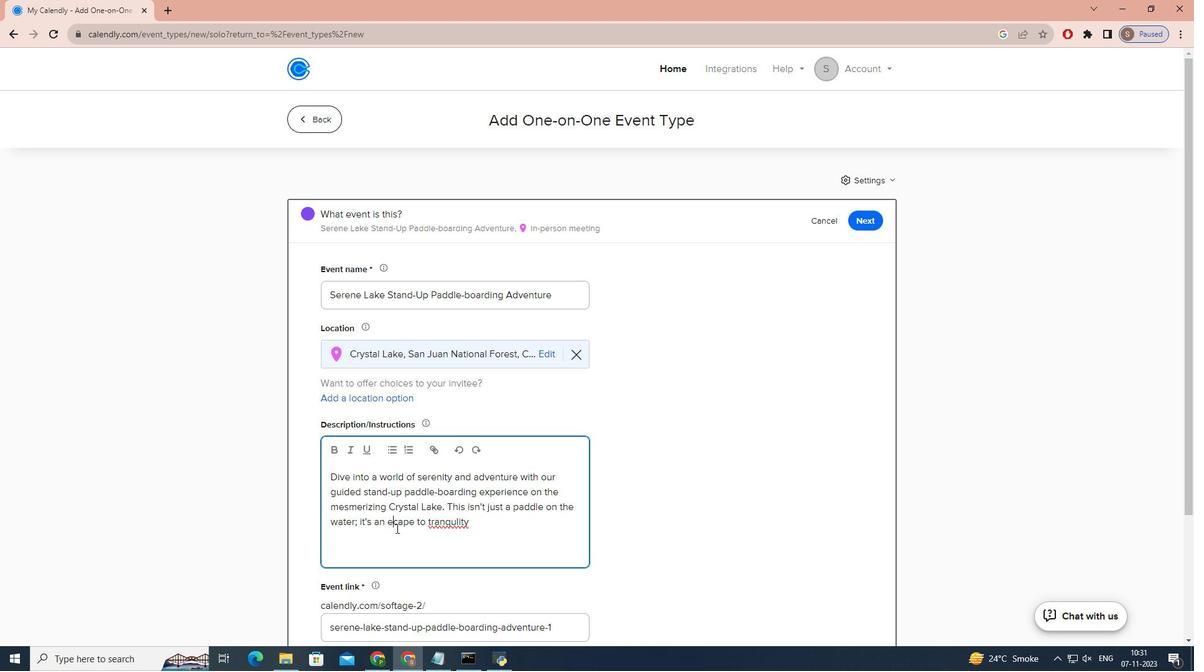 
Action: Mouse moved to (501, 518)
Screenshot: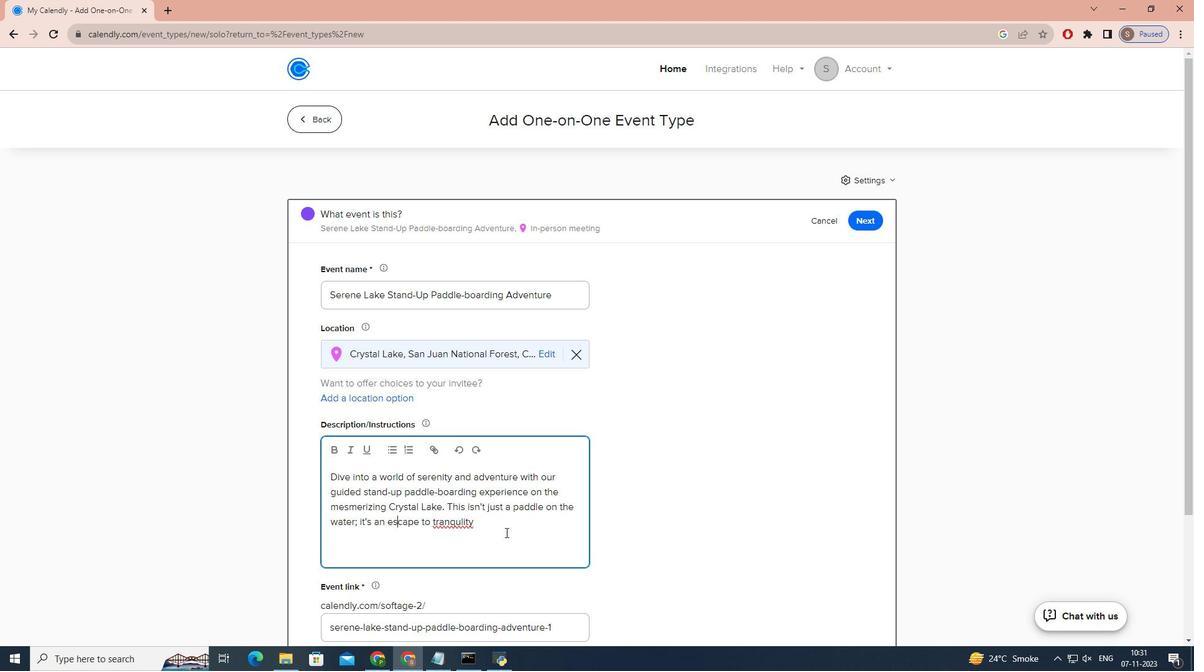 
Action: Mouse pressed left at (501, 518)
Screenshot: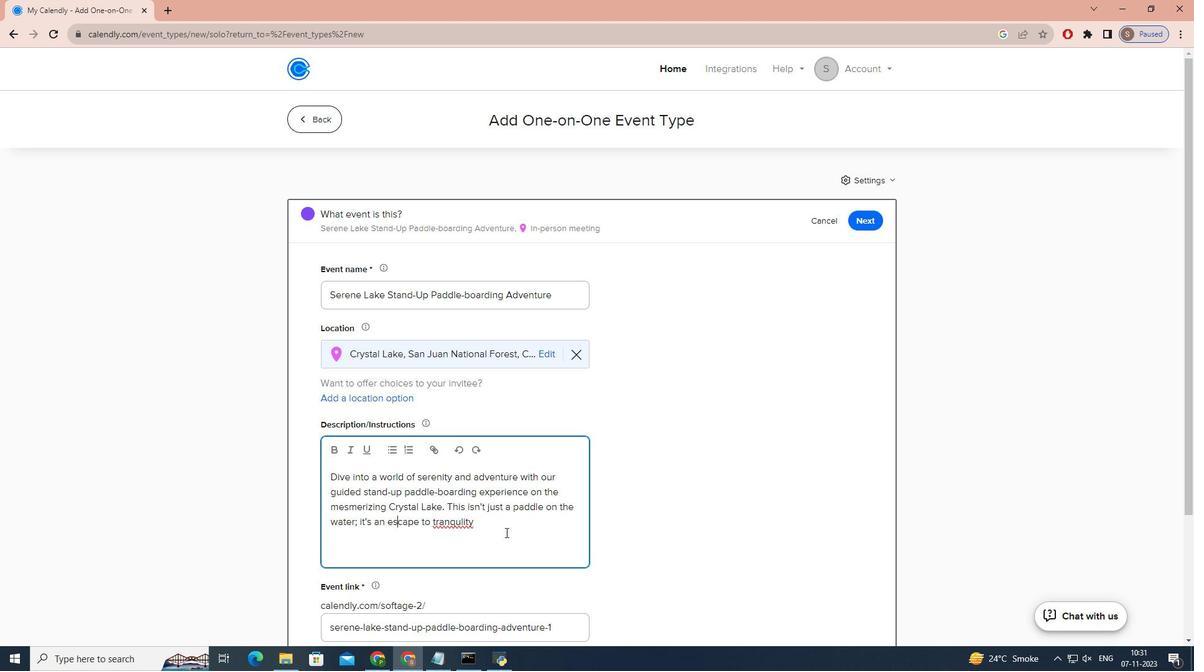 
Action: Mouse moved to (452, 507)
Screenshot: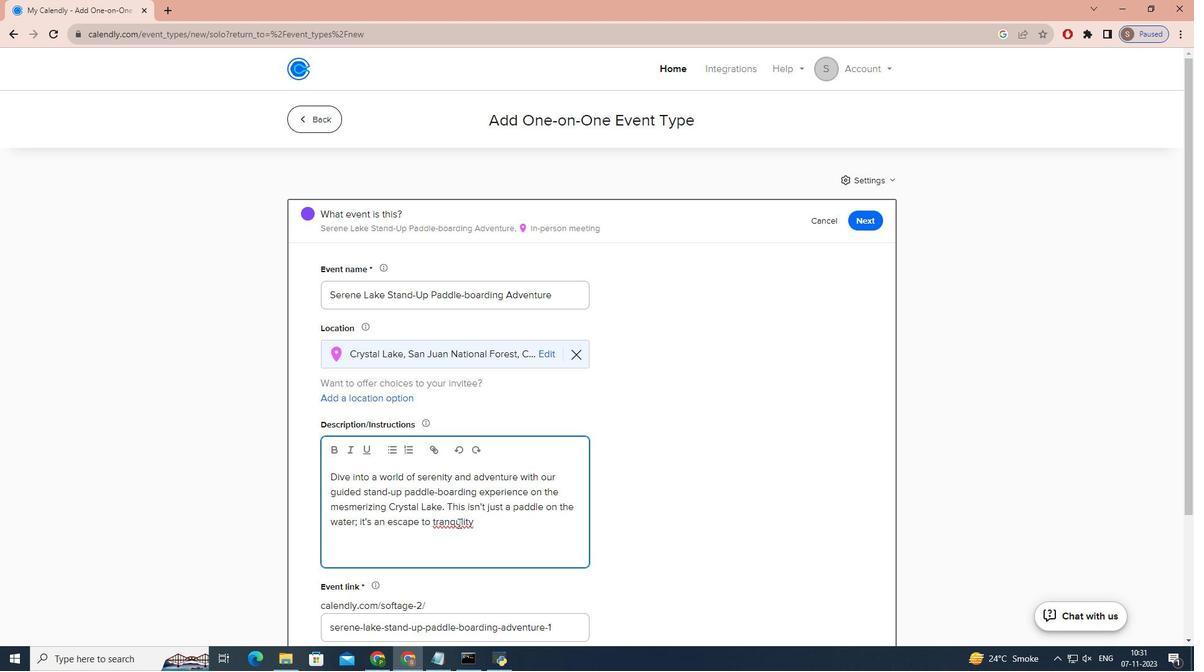 
Action: Mouse pressed left at (452, 507)
Screenshot: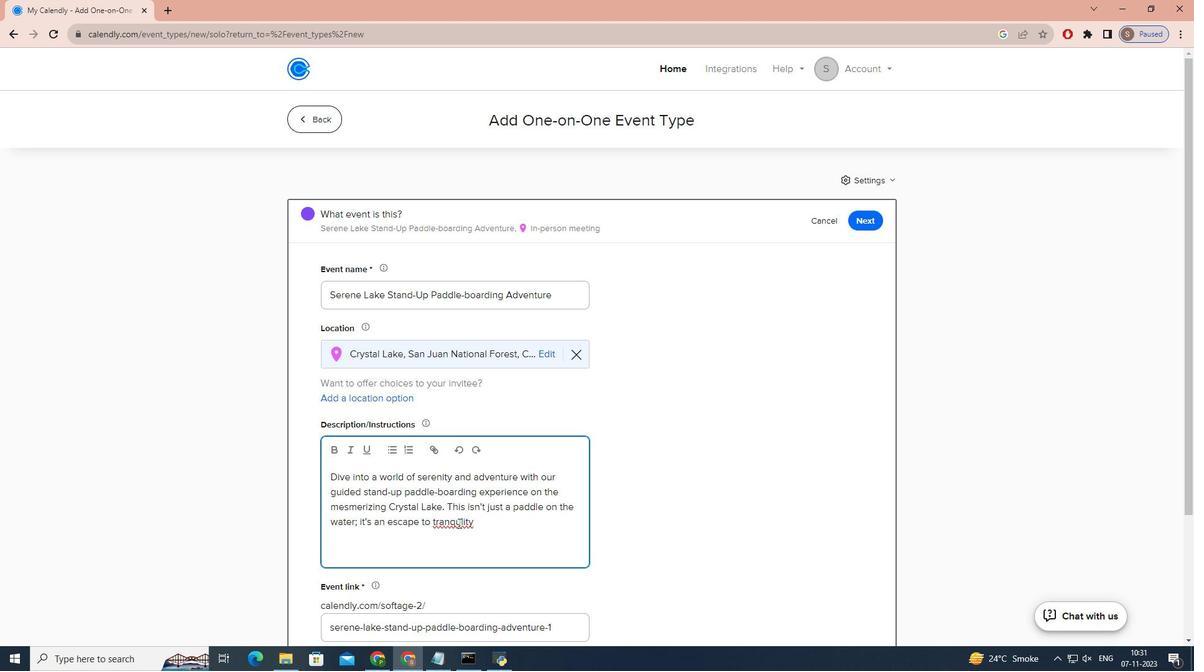 
Action: Mouse moved to (452, 506)
Screenshot: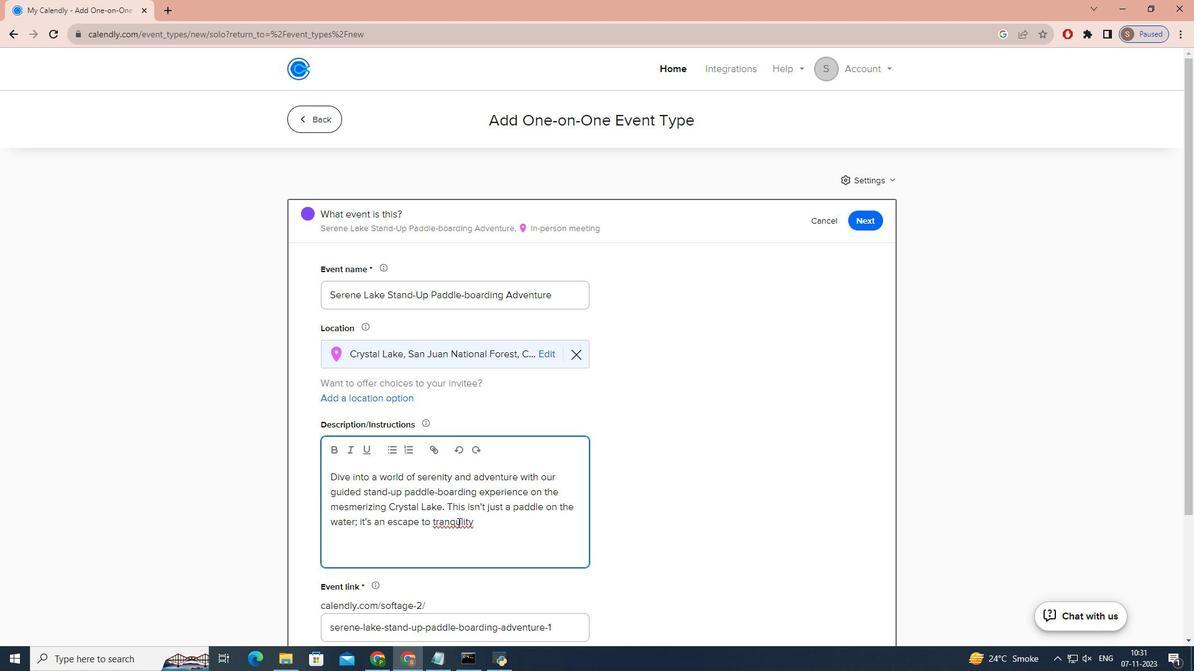 
Action: Key pressed I
Screenshot: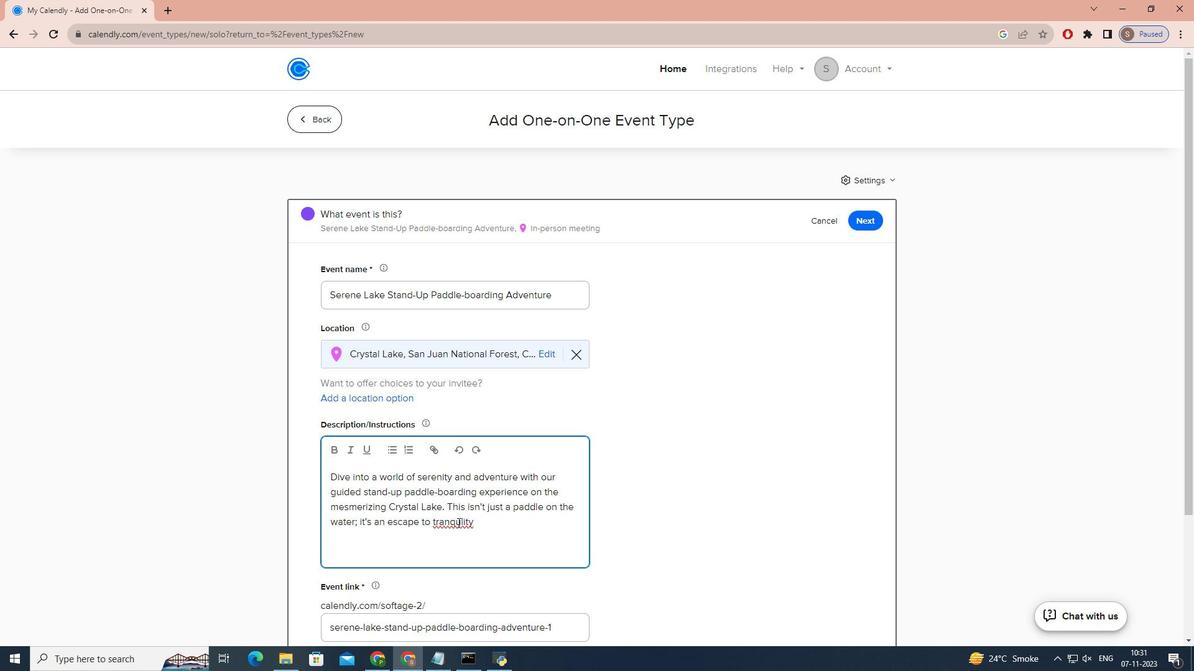 
Action: Mouse moved to (501, 511)
Screenshot: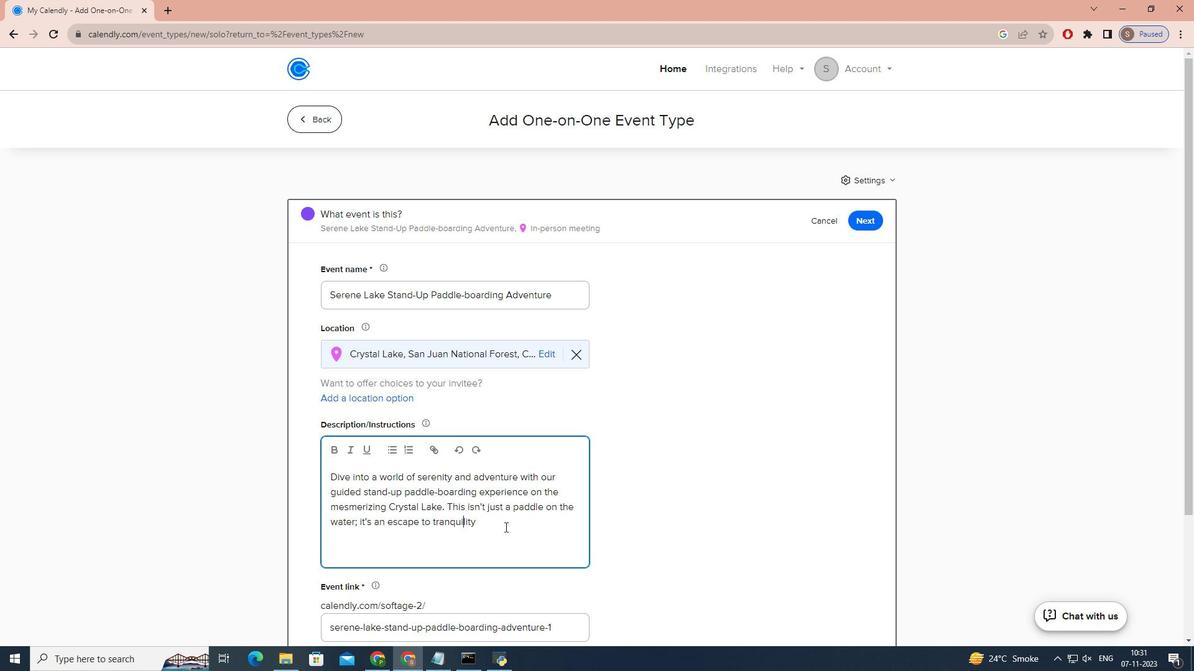 
Action: Mouse pressed left at (501, 511)
Screenshot: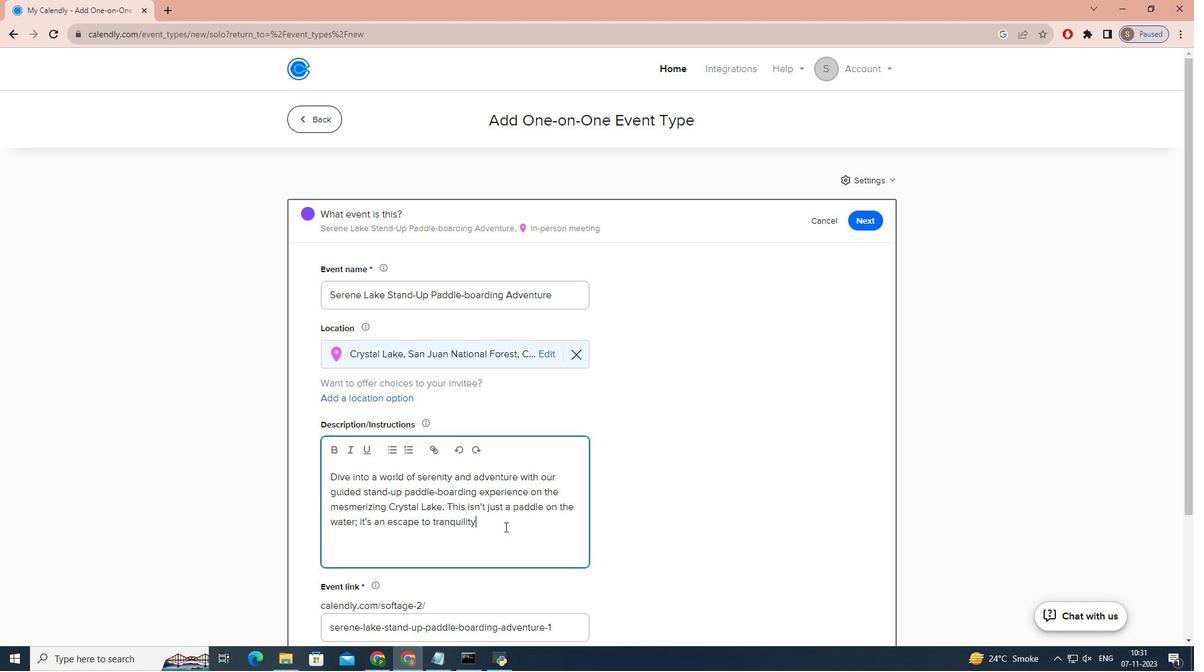 
Action: Mouse moved to (501, 510)
Screenshot: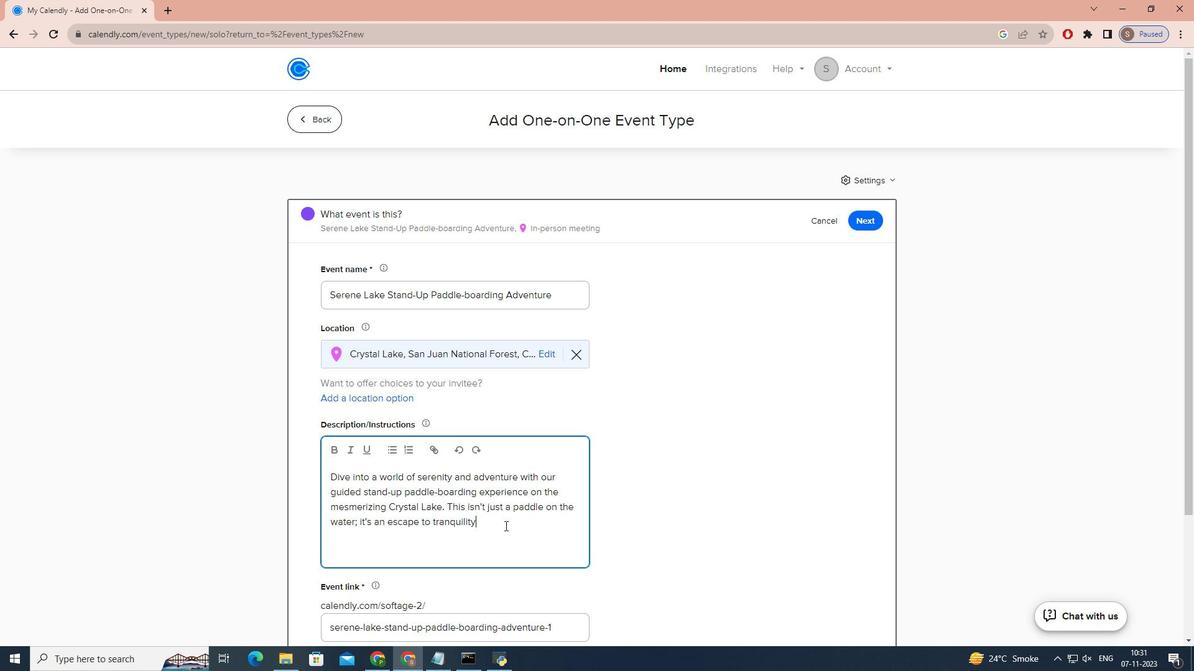 
Action: Key pressed ,<Key.space>AN<Key.space>EMBRACE<Key.space>OF<Key.space>NATURE,<Key.space>AND<Key.space>A<Key.space>CELEV<Key.backspace>BRATION<Key.space>OF<Key.space>YOUR<Key.space>INNER<Key.space>WATER<Key.space>SPORTS<Key.space>ENTHUSIAST.<Key.enter><Key.caps_lock>i<Key.caps_lock>MAGINE<Key.space>YOURSELF<Key.space>GLIDING<Key.space>GRACEFULLY<Key.space>ON<Key.space>A<Key.space>PRISTINE<Key.space>LAKE,<Key.space>SURROUNDED<Key.space>BY<Key.space>LUSH<Key.space>FORESTS,<Key.space>THE<Key.space>WARM<Key.space>SUN<Key.space>ON<Key.space>YOUR<Key.space>K<Key.backspace>SKIN,<Key.space>AND<Key.space>A<Key.space>GENTLE<Key.space>BREEEZE<Key.space>IN<Key.space>YOUR<Key.space>HAIR,<Key.backspace>.<Key.space><Key.caps_lock>c<Key.caps_lock>RYSTAL<Key.space><Key.caps_lock>l<Key.caps_lock>AKE<Key.space>IS<Key.space>A<Key.space>HIDDEN<Key.space>GEM<Key.space>THAT<Key.space>BECKONS<Key.space>THOSE<Key.space>SEEKING<Key.space>SOLACE<Key.space>AND<Key.space>ADVENTURE<Key.space>IN<Key.space>EQUAL<Key.space>MEASURE.
Screenshot: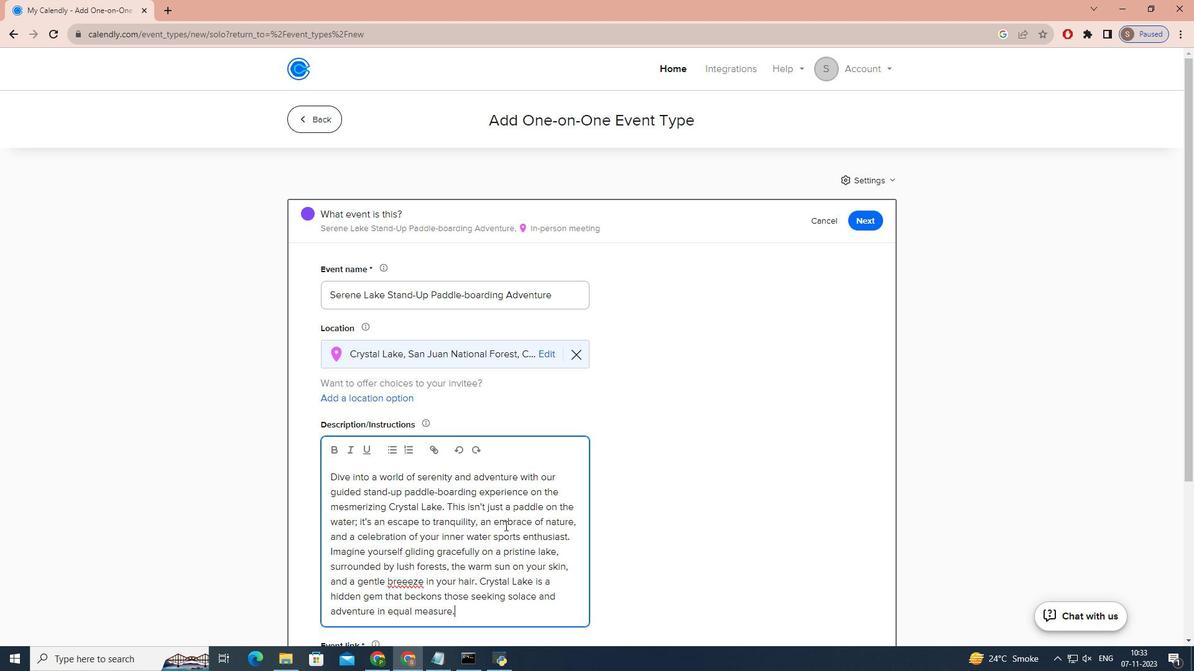 
Action: Mouse moved to (396, 579)
Screenshot: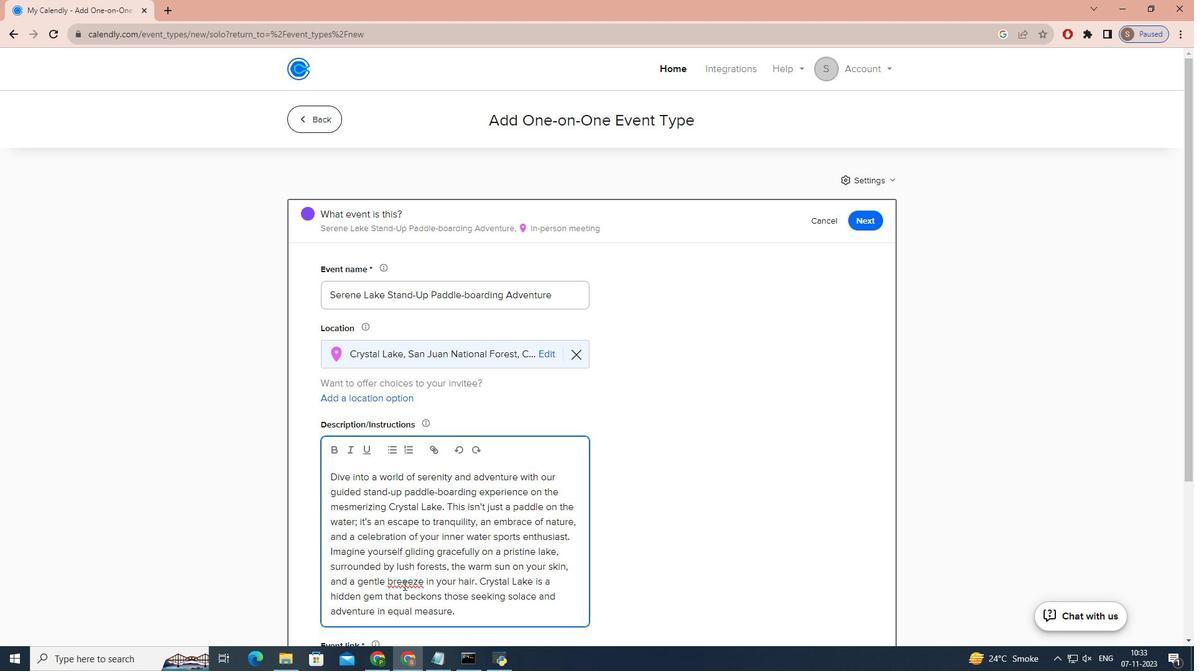 
Action: Mouse pressed left at (396, 579)
Screenshot: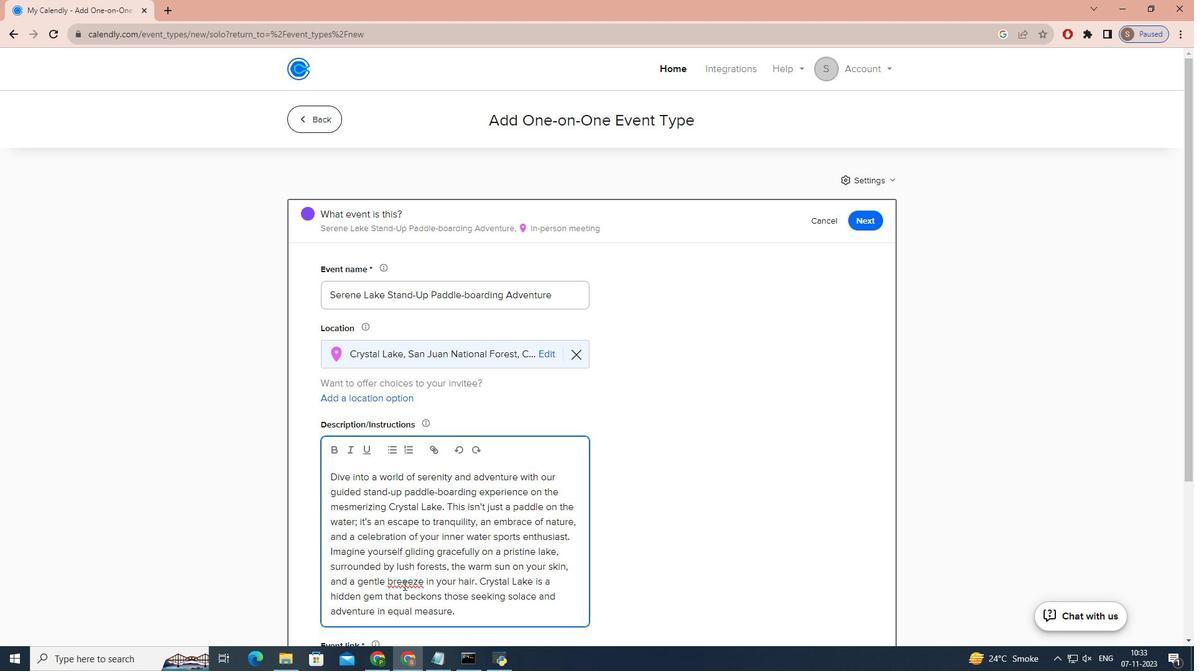 
Action: Key pressed <Key.backspace>
Screenshot: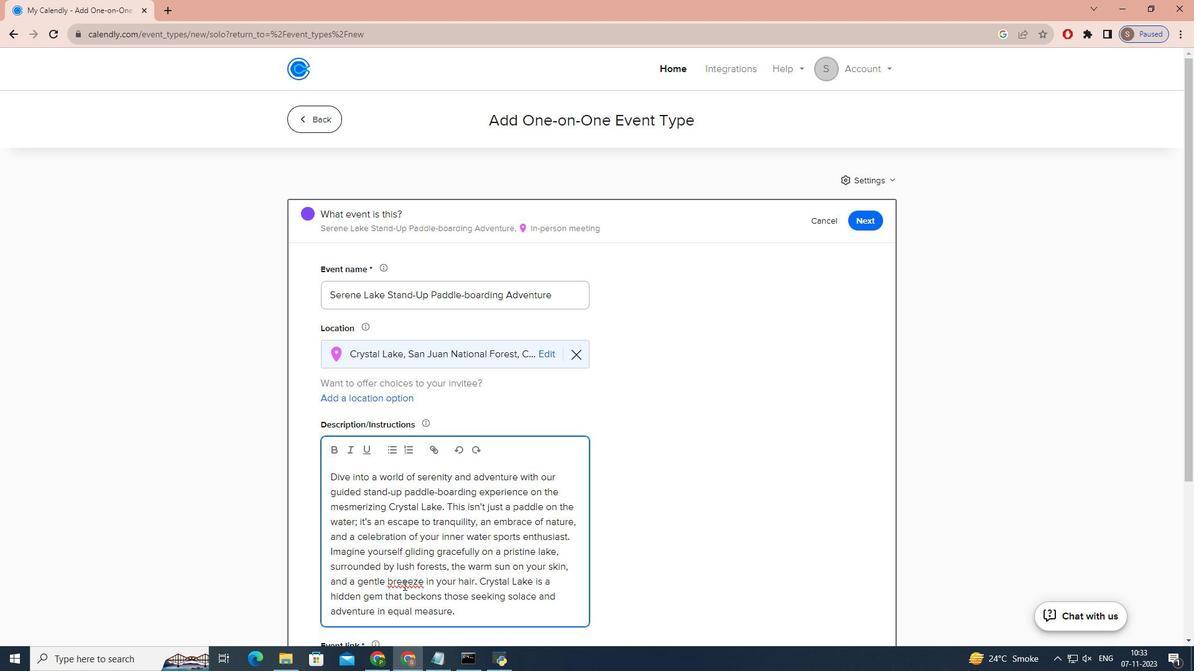 
Action: Mouse scrolled (396, 578) with delta (0, -1)
Screenshot: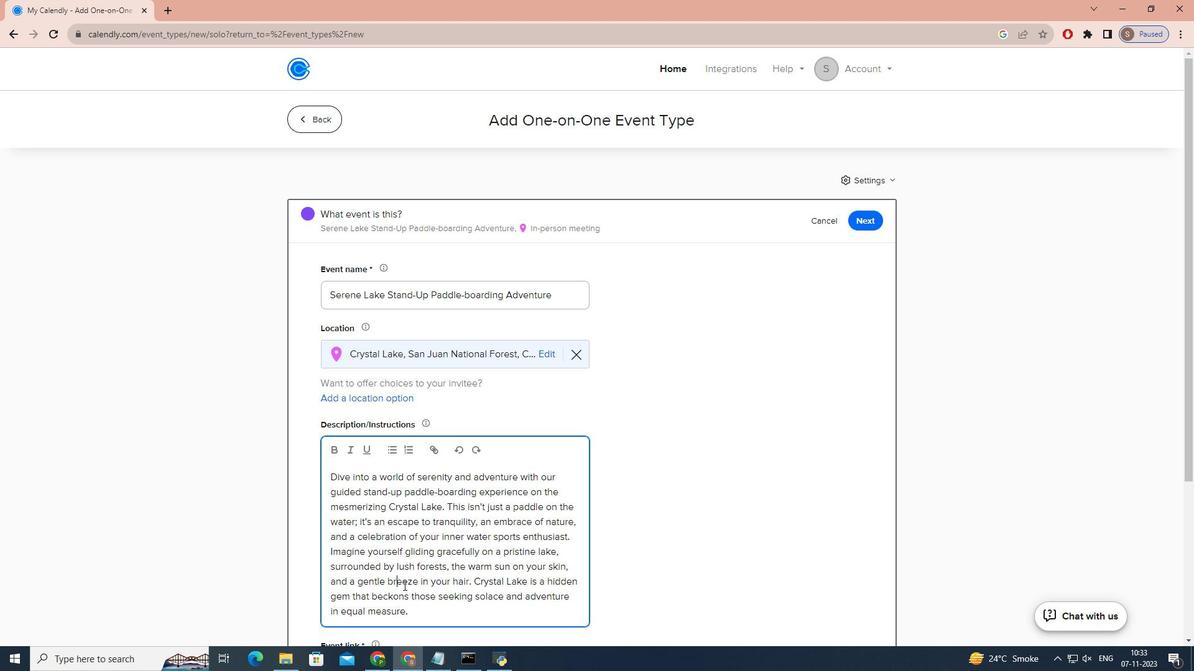 
Action: Mouse scrolled (396, 578) with delta (0, -1)
Screenshot: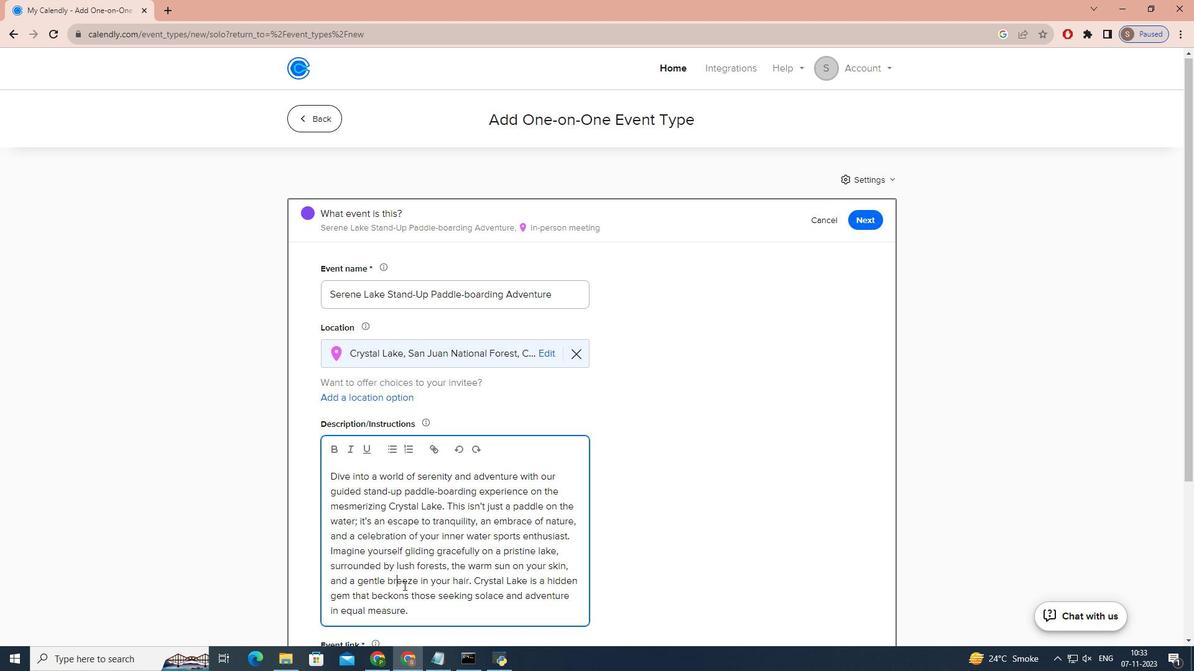 
Action: Mouse scrolled (396, 578) with delta (0, -1)
Screenshot: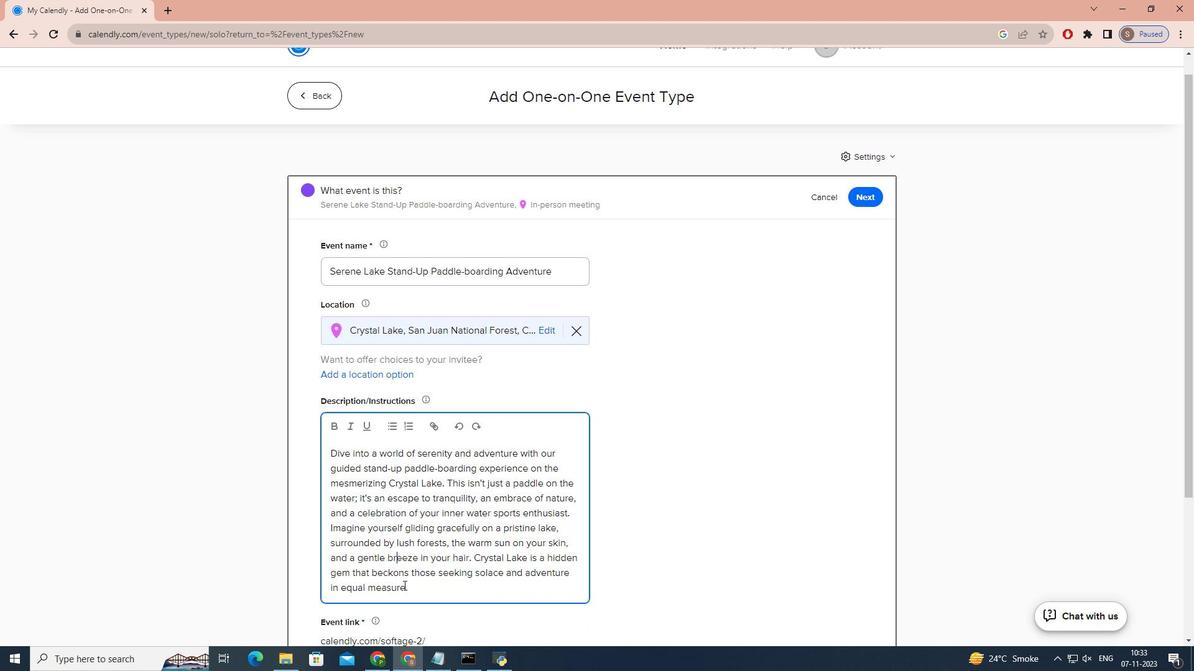 
Action: Mouse moved to (431, 544)
Screenshot: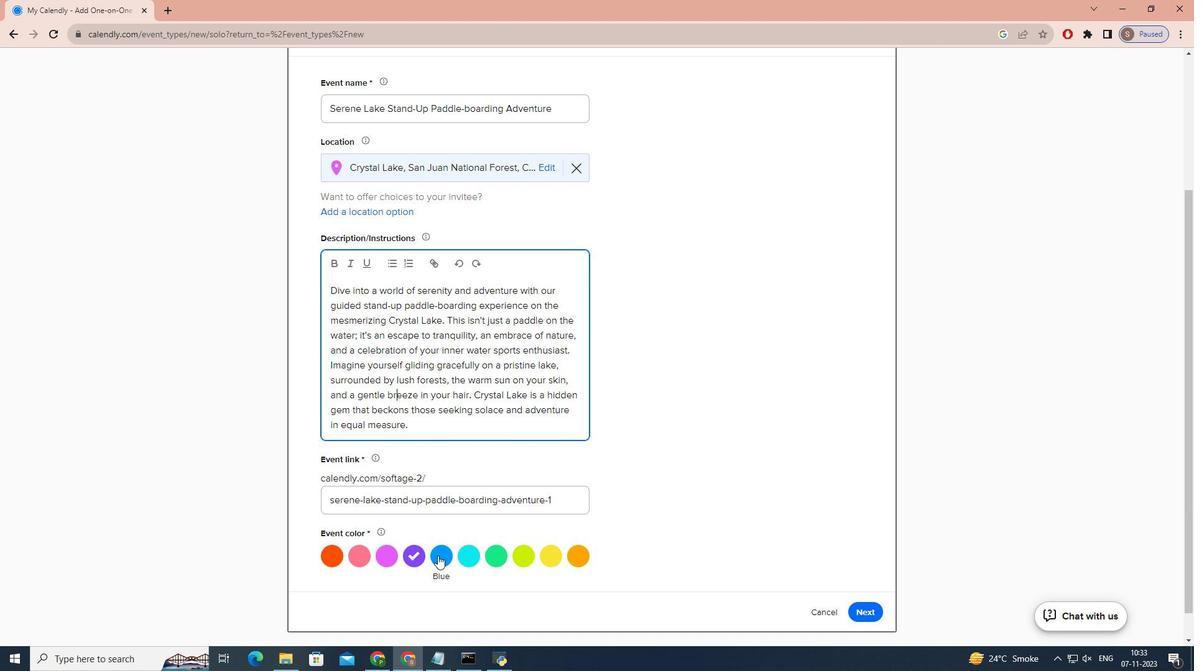 
Action: Mouse pressed left at (431, 544)
Screenshot: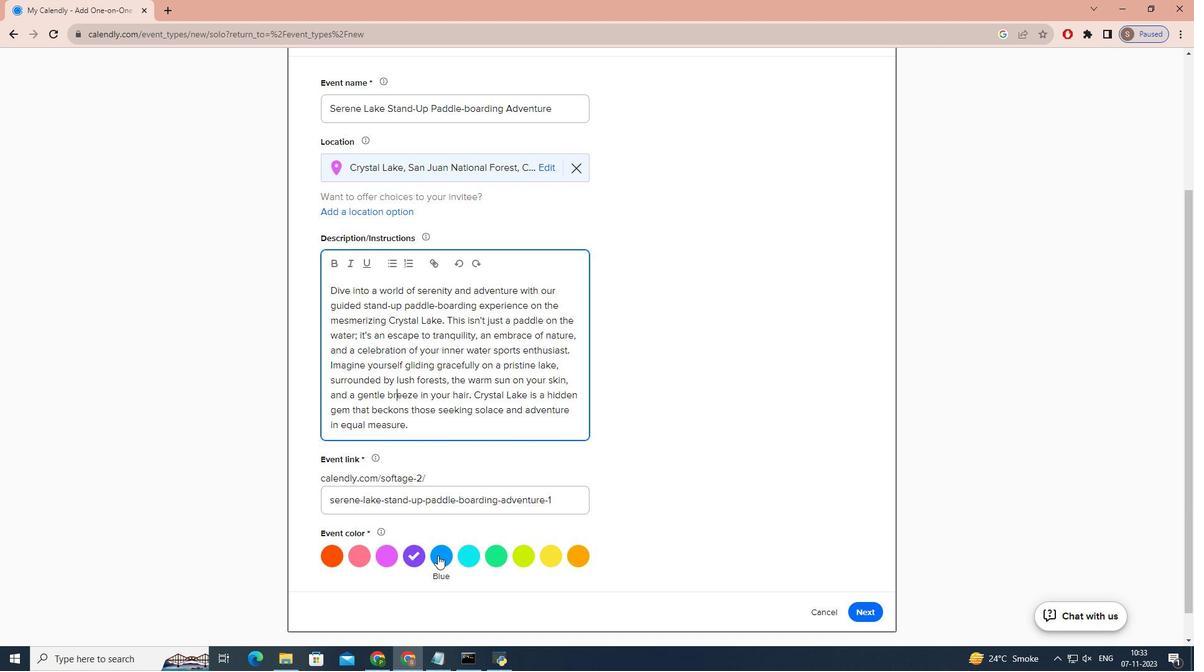 
Action: Mouse moved to (880, 609)
Screenshot: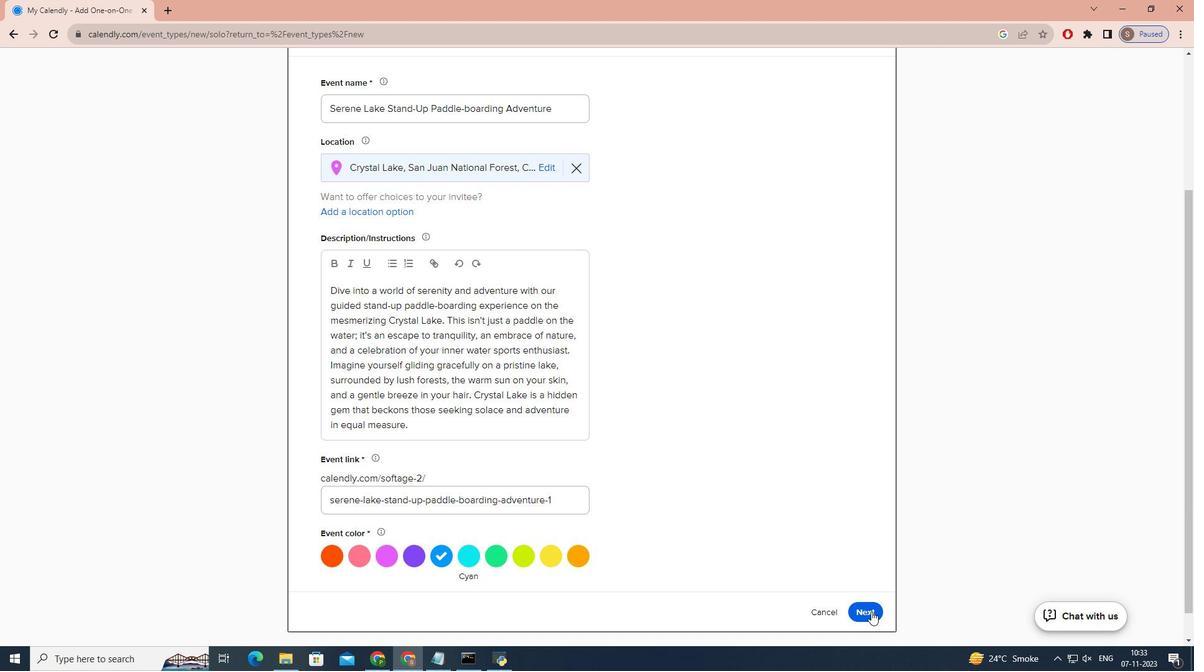 
Action: Mouse pressed left at (880, 609)
Screenshot: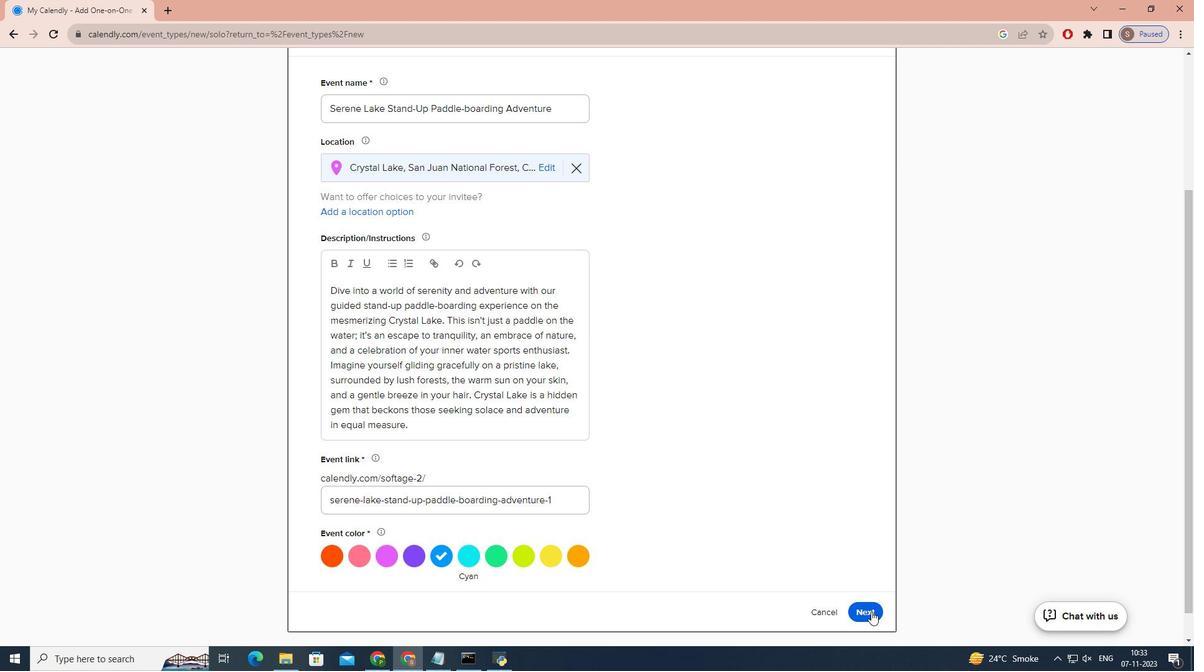 
Action: Mouse moved to (466, 296)
Screenshot: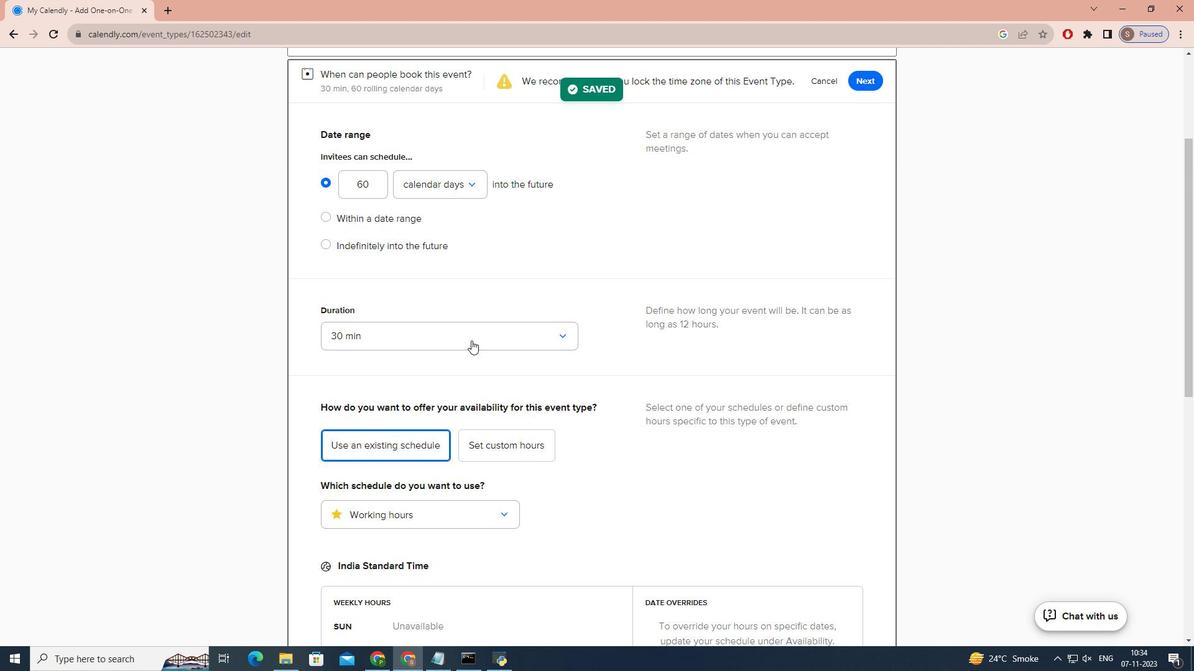 
Action: Mouse pressed left at (466, 296)
Screenshot: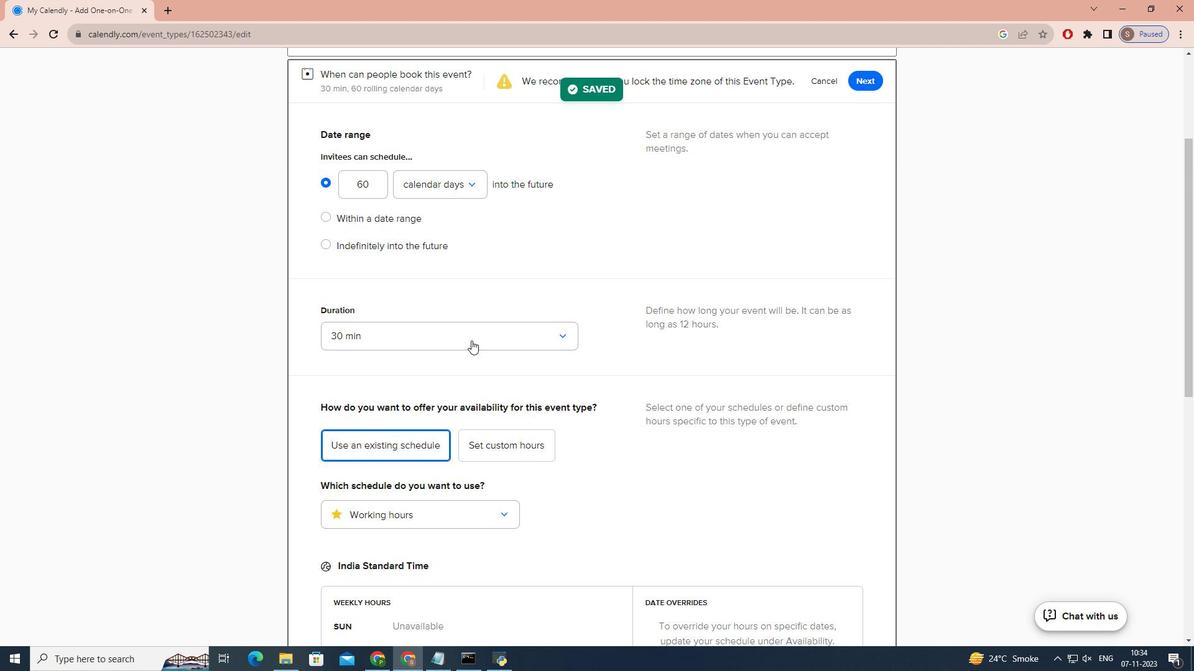 
Action: Mouse moved to (415, 444)
Screenshot: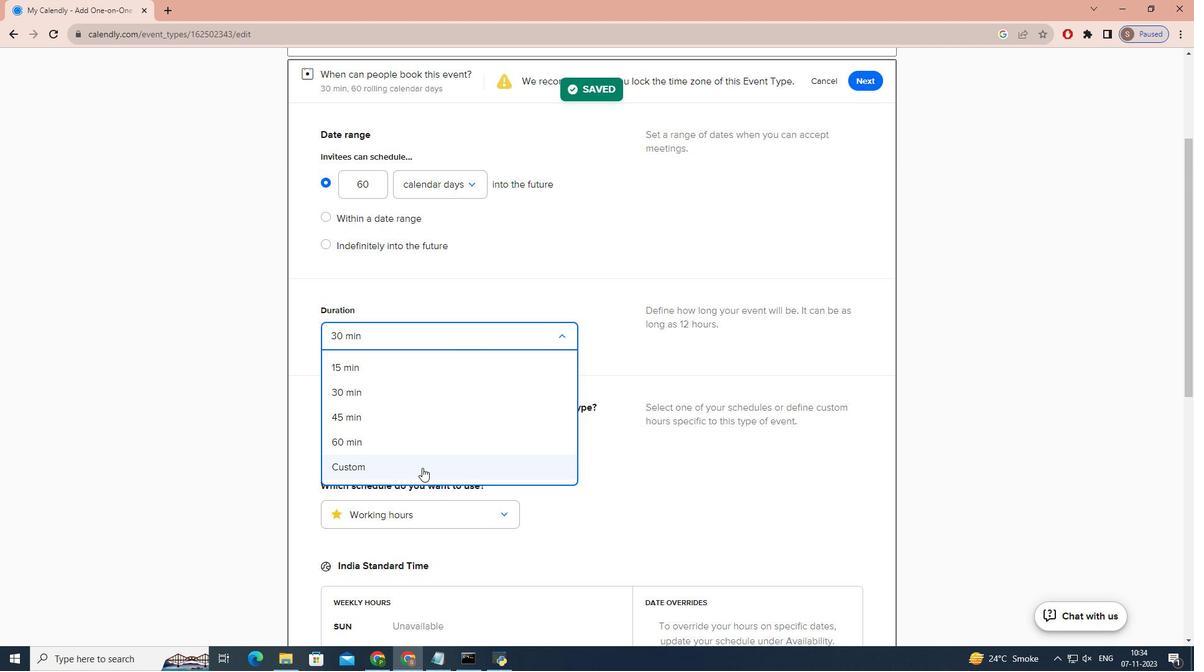 
Action: Mouse pressed left at (415, 444)
Screenshot: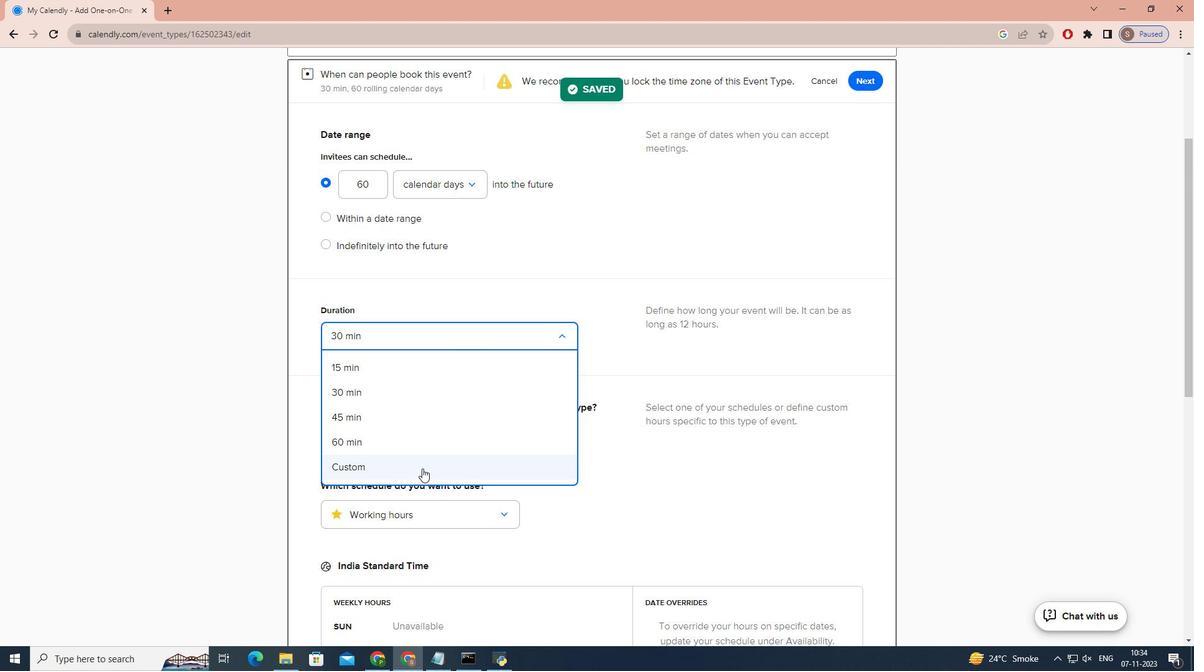 
Action: Mouse moved to (383, 317)
Screenshot: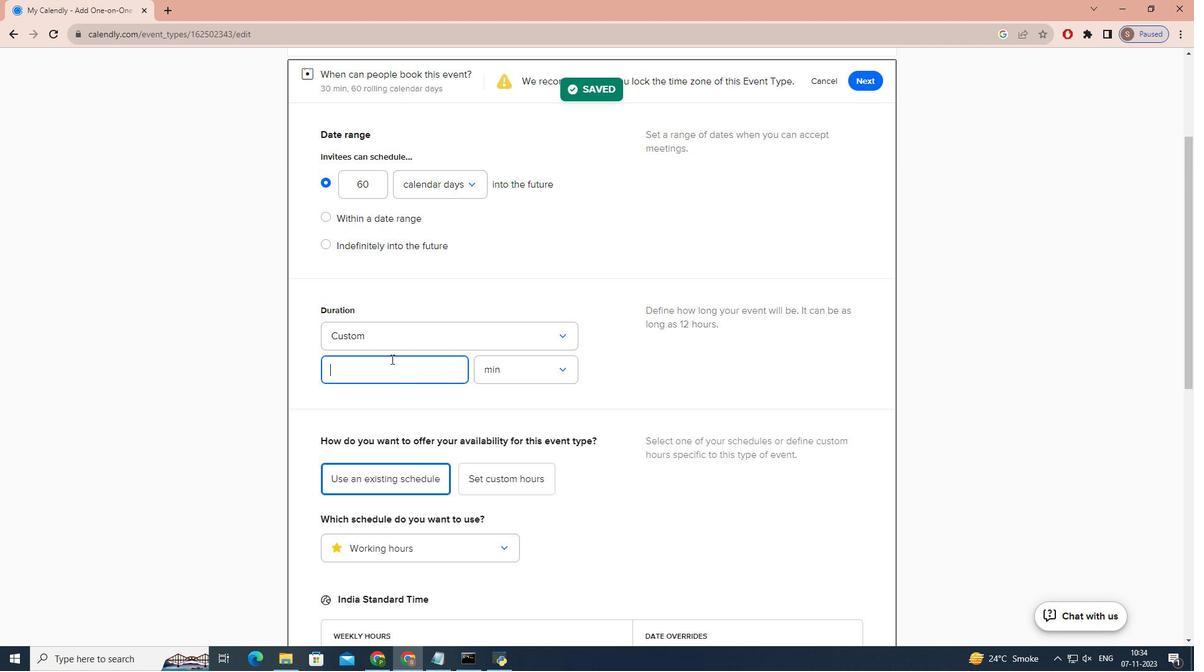 
Action: Key pressed 3
Screenshot: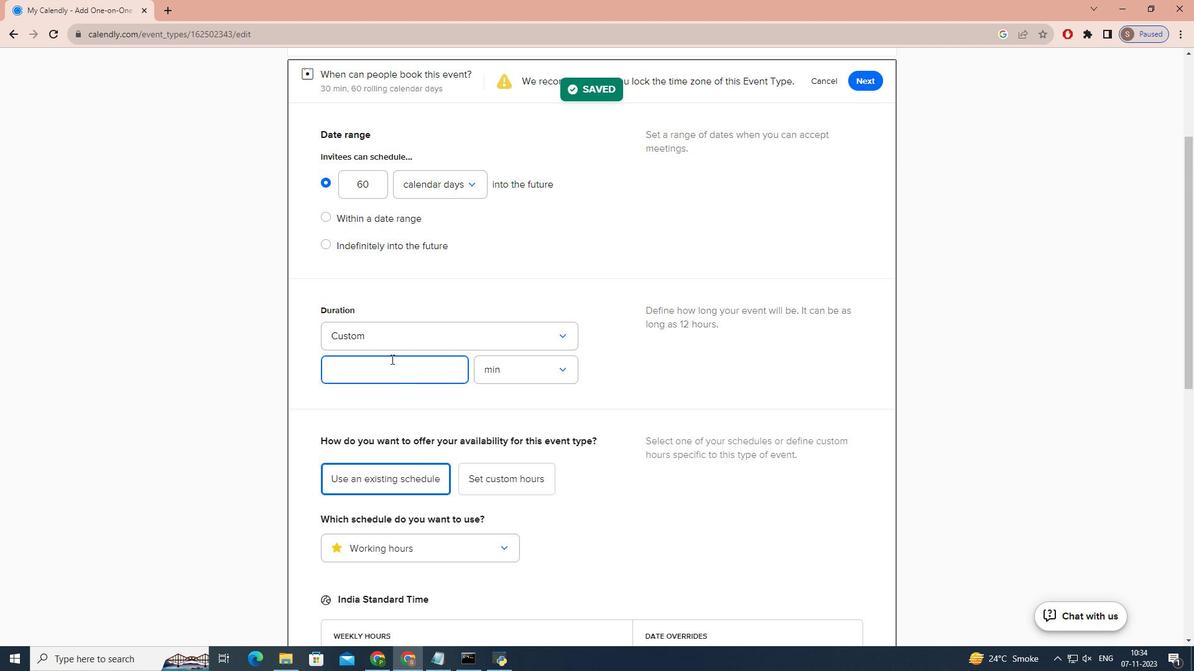 
Action: Mouse moved to (493, 325)
Screenshot: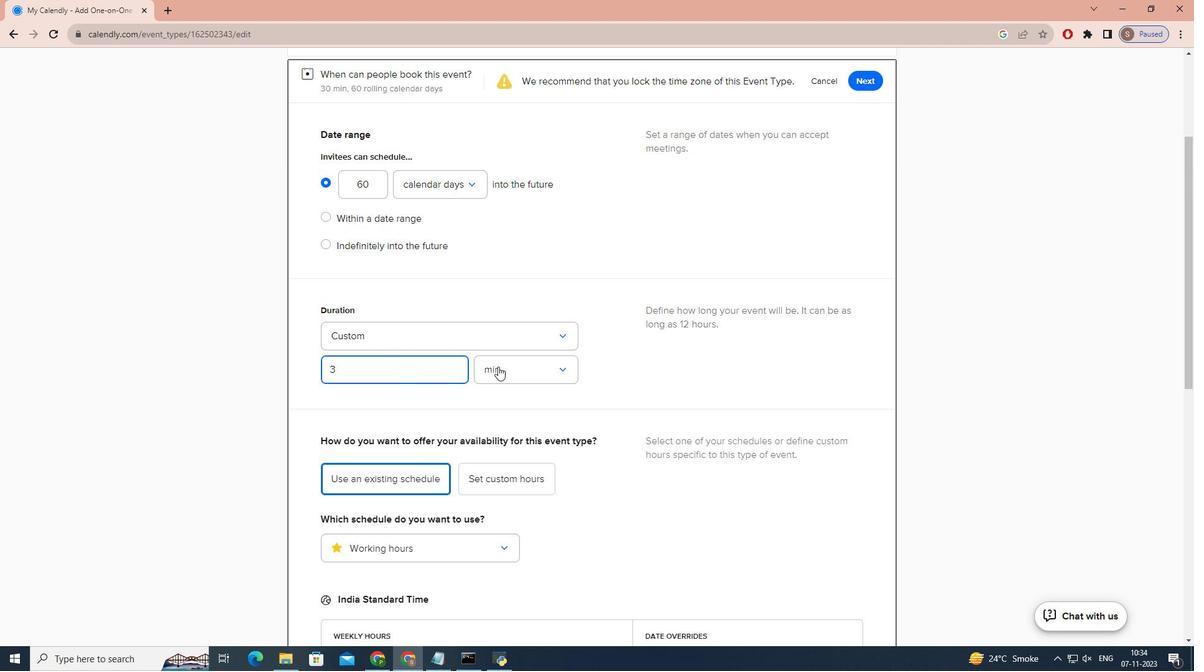 
Action: Mouse pressed left at (493, 325)
Screenshot: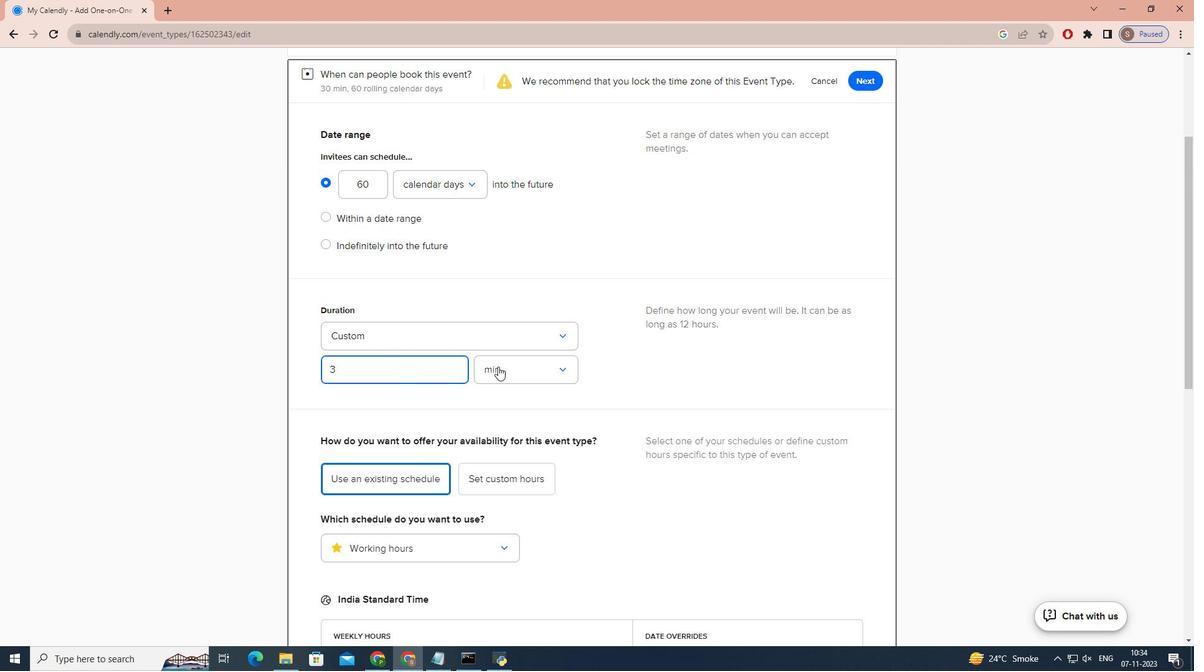 
Action: Mouse moved to (488, 396)
Screenshot: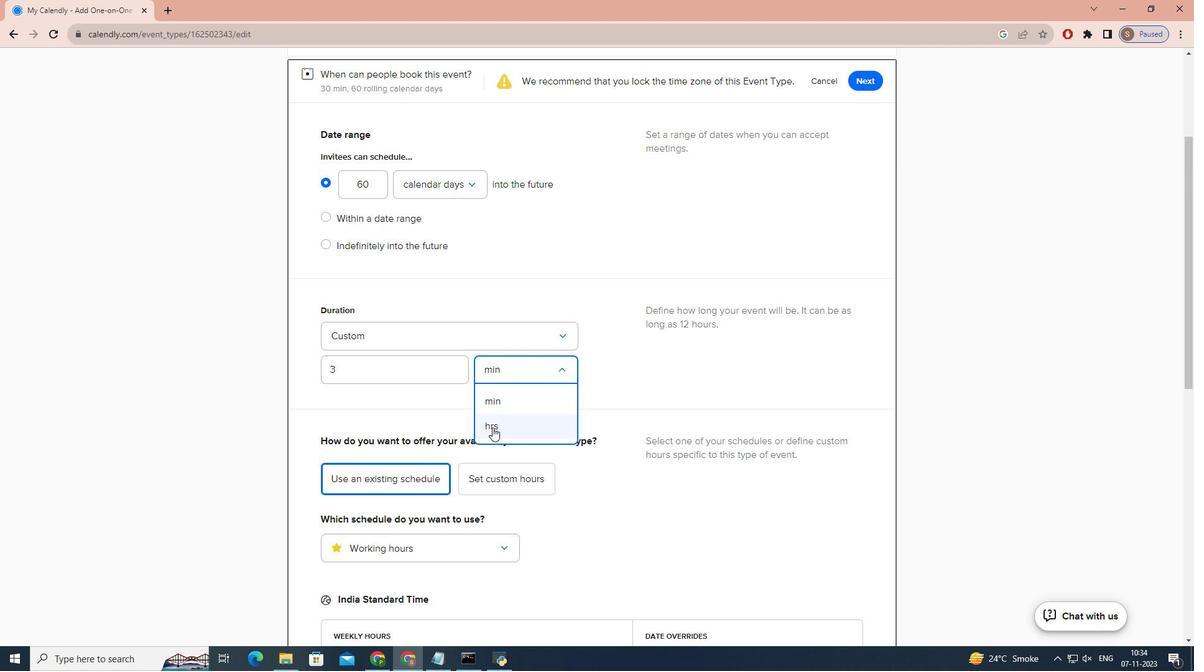 
Action: Mouse pressed left at (488, 396)
Screenshot: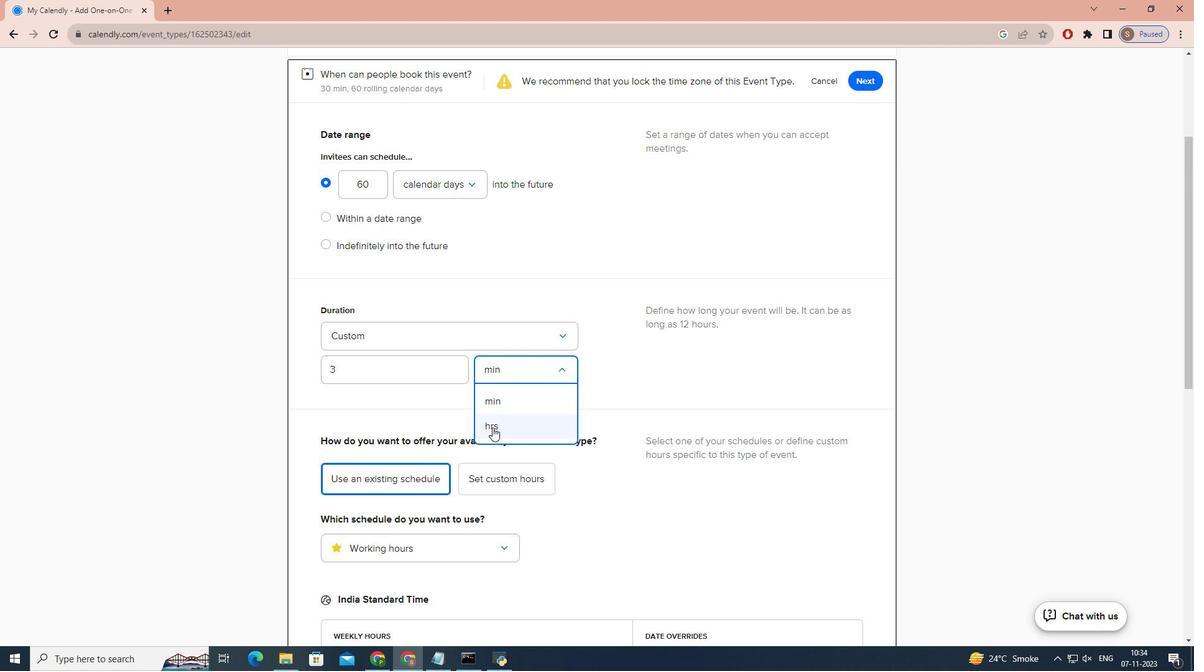 
Action: Mouse moved to (608, 384)
Screenshot: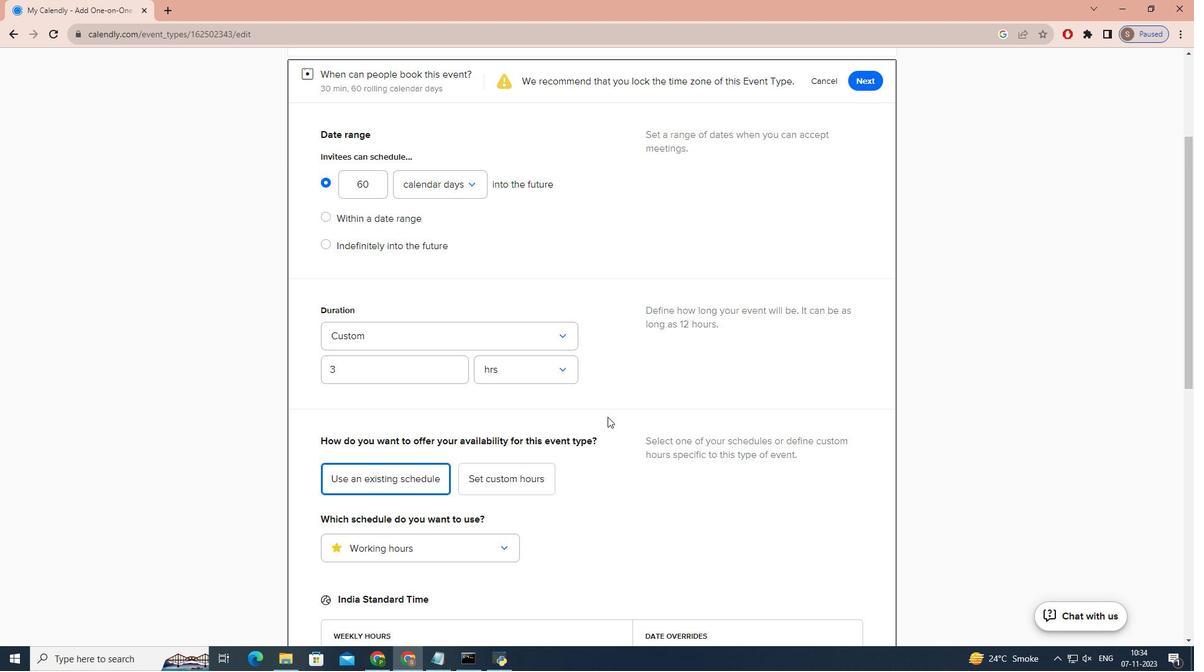 
Action: Mouse scrolled (608, 384) with delta (0, 0)
Screenshot: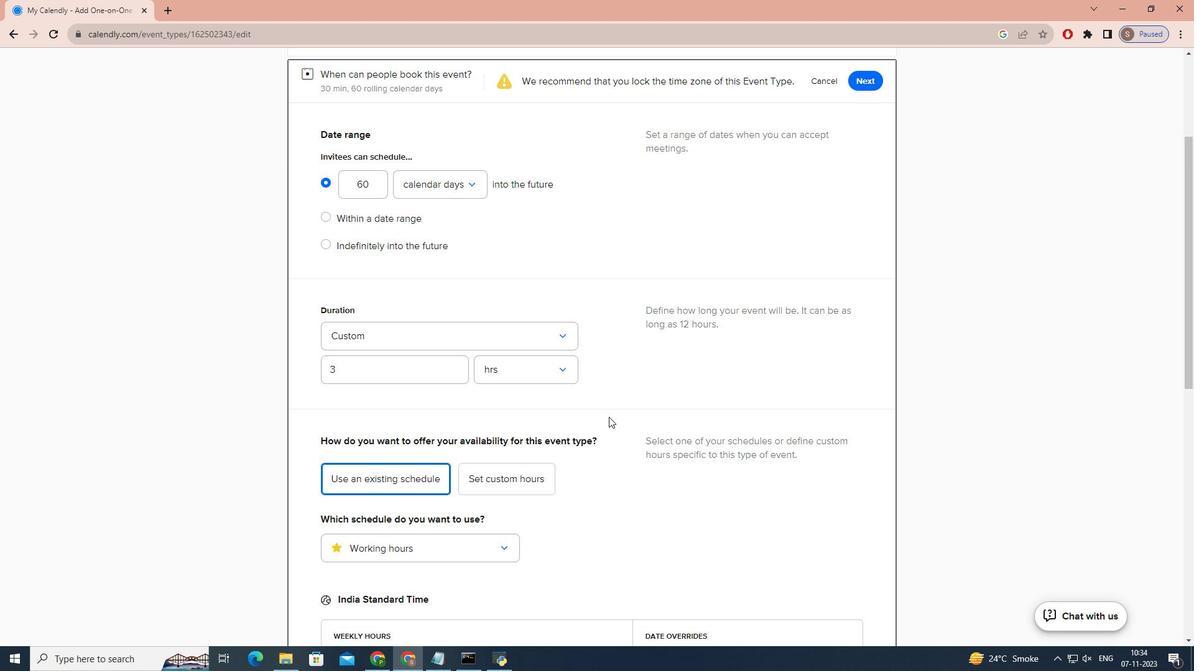 
Action: Mouse scrolled (608, 384) with delta (0, 0)
Screenshot: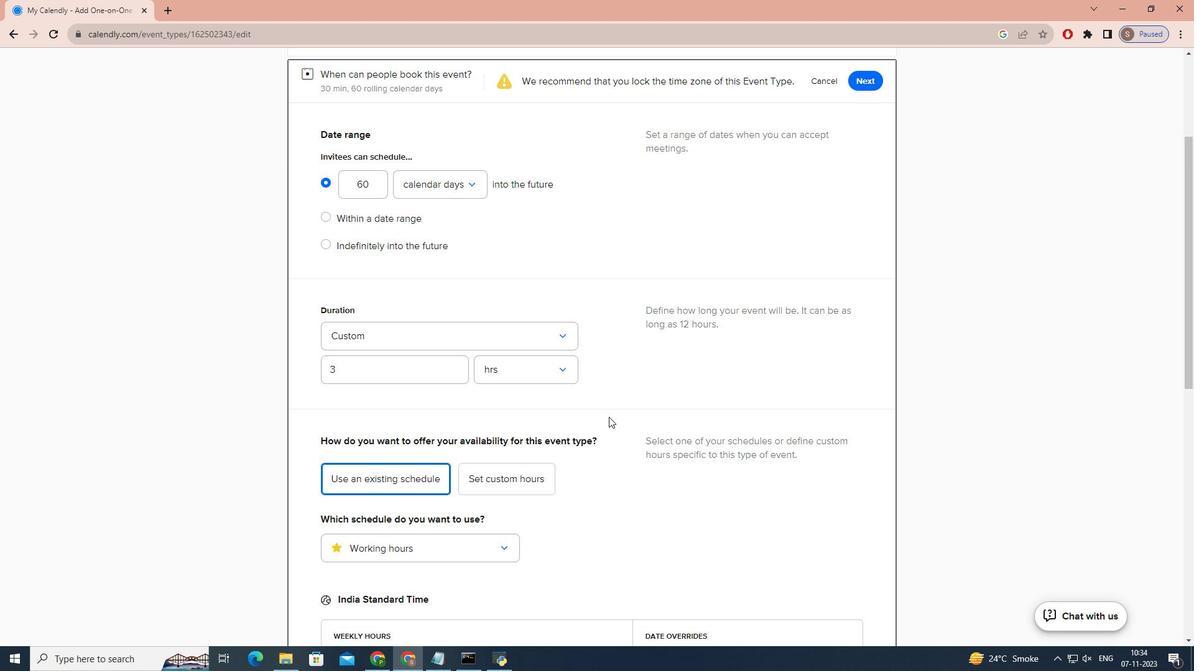 
Action: Mouse scrolled (608, 384) with delta (0, 0)
Screenshot: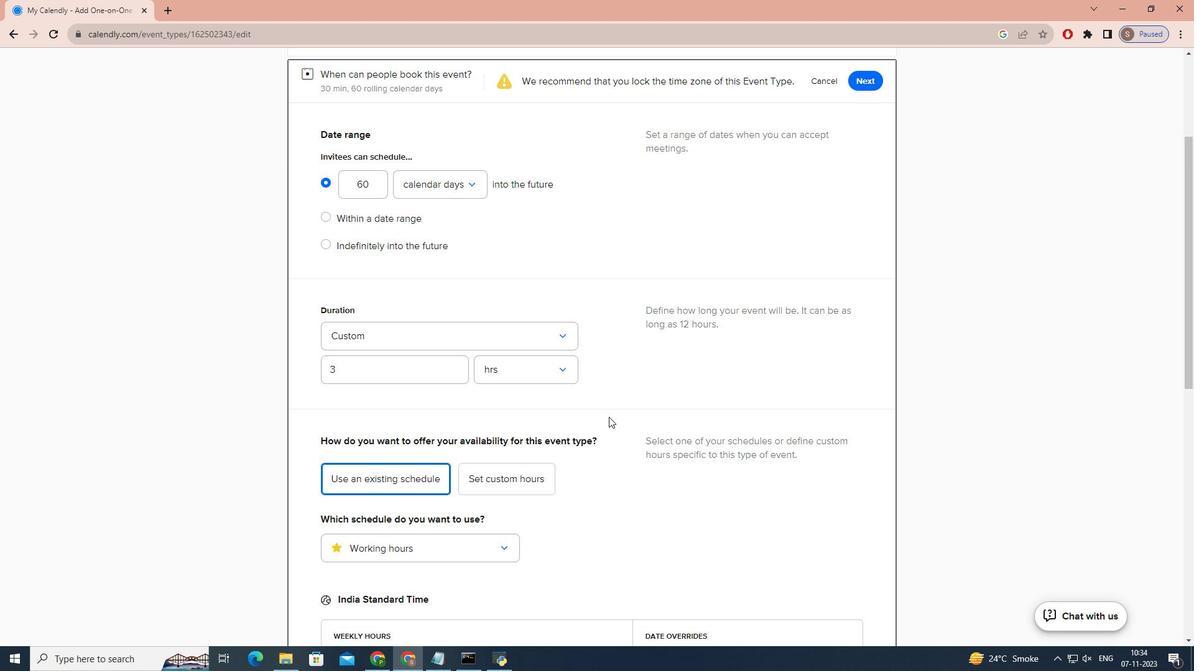
Action: Mouse scrolled (608, 384) with delta (0, 0)
Screenshot: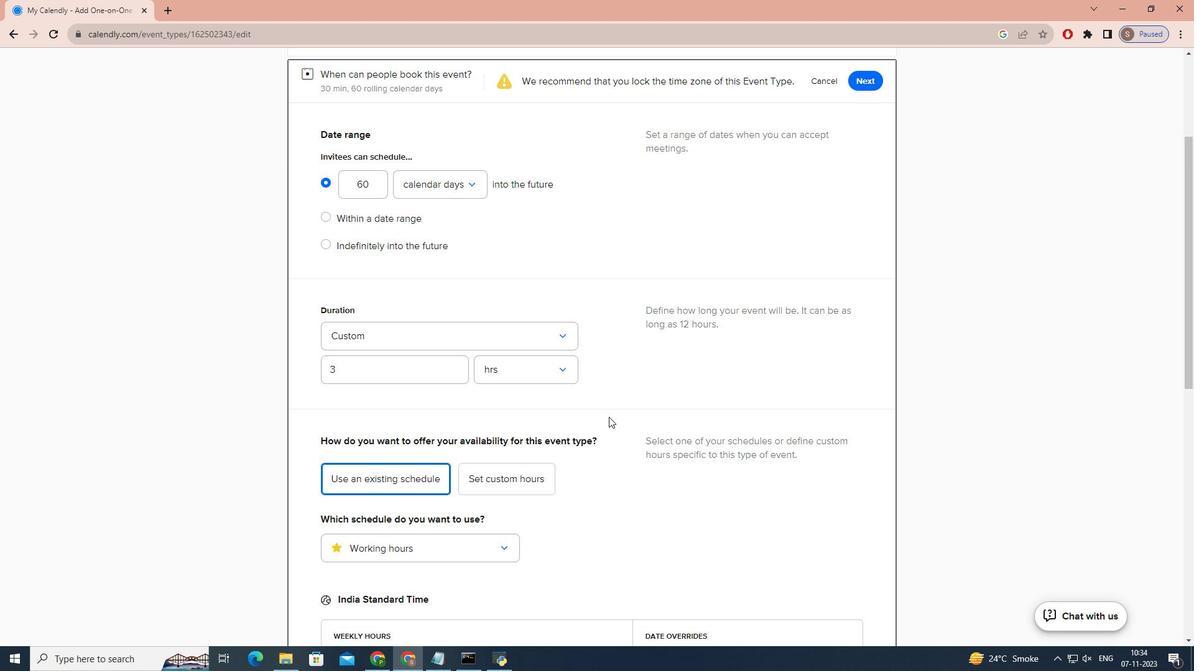 
Action: Mouse scrolled (608, 384) with delta (0, 0)
Screenshot: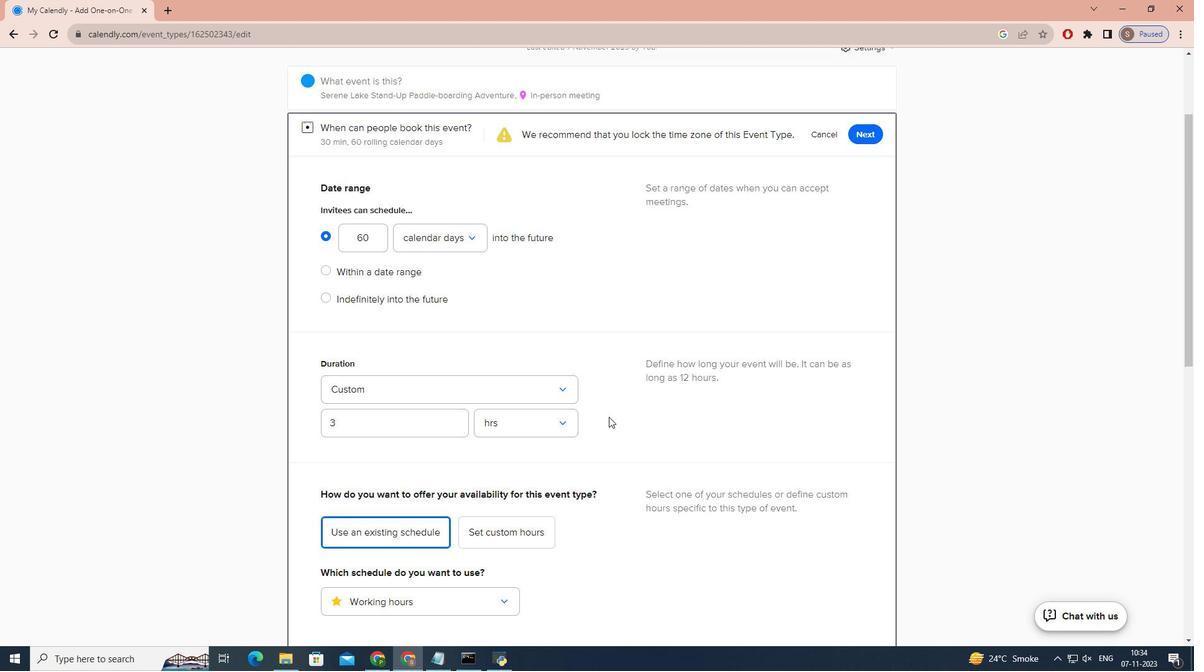 
Action: Mouse moved to (879, 208)
Screenshot: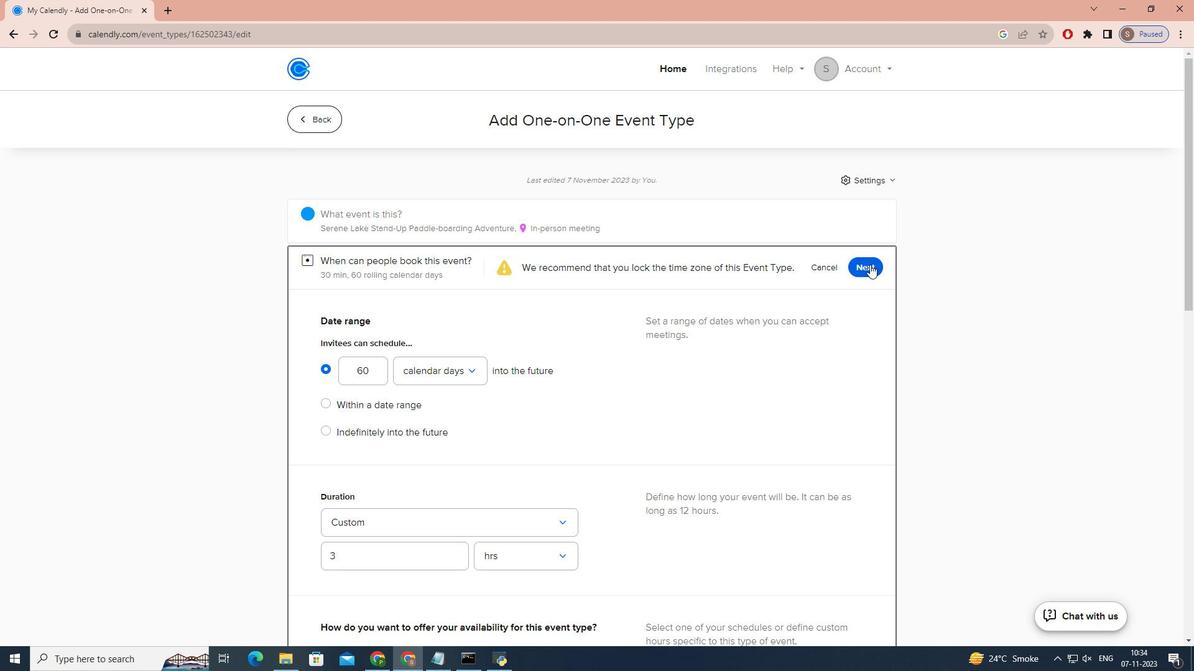 
Action: Mouse pressed left at (879, 208)
Screenshot: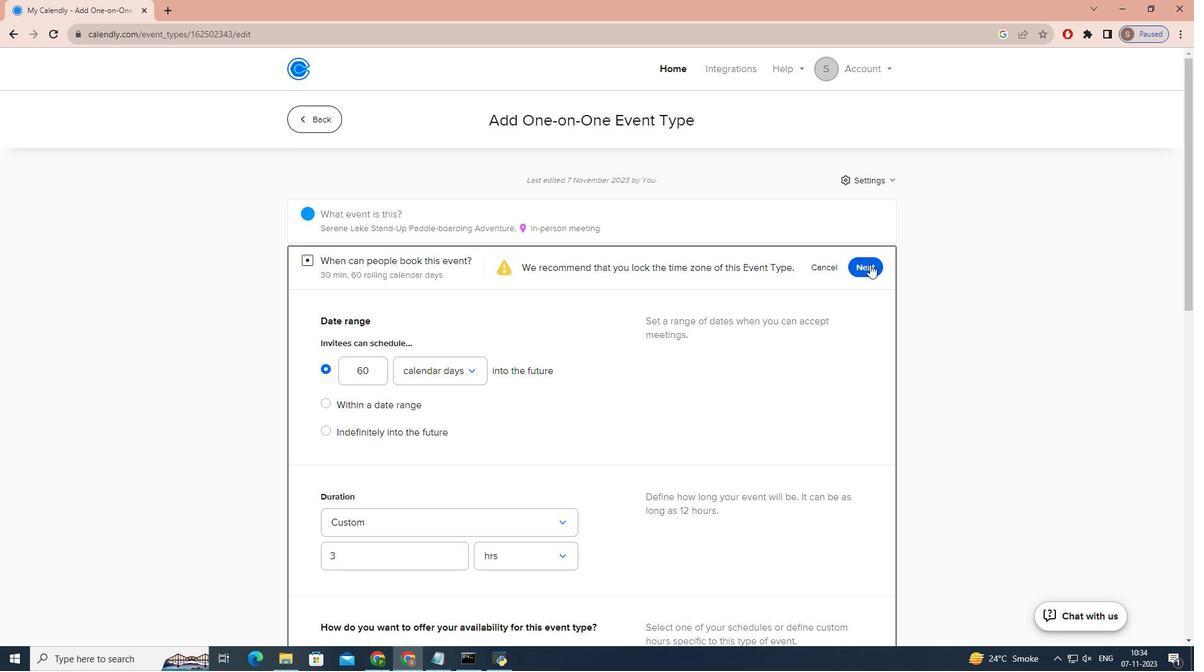 
